 Task: Open Card Card0000000179 in Board Board0000000045 in Workspace WS0000000015 in Trello. Add Member Carxxstreet791@gmail.com to Card Card0000000179 in Board Board0000000045 in Workspace WS0000000015 in Trello. Add Orange Label titled Label0000000179 to Card Card0000000179 in Board Board0000000045 in Workspace WS0000000015 in Trello. Add Checklist CL0000000179 to Card Card0000000179 in Board Board0000000045 in Workspace WS0000000015 in Trello. Add Dates with Start Date as Oct 01 2023 and Due Date as Oct 31 2023 to Card Card0000000179 in Board Board0000000045 in Workspace WS0000000015 in Trello
Action: Mouse moved to (542, 42)
Screenshot: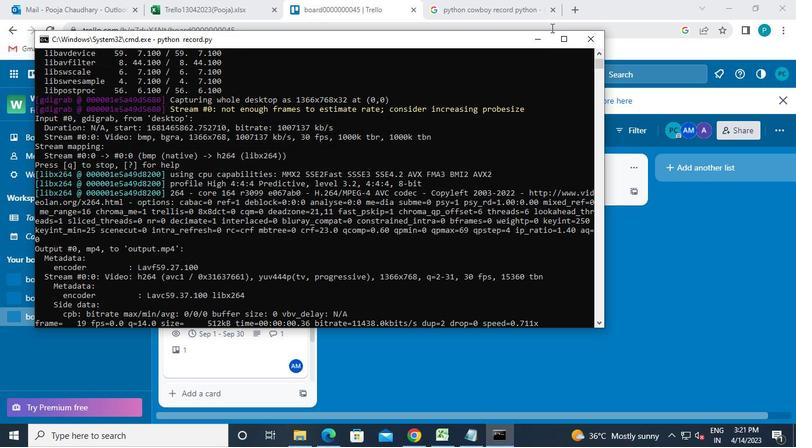 
Action: Mouse pressed left at (542, 42)
Screenshot: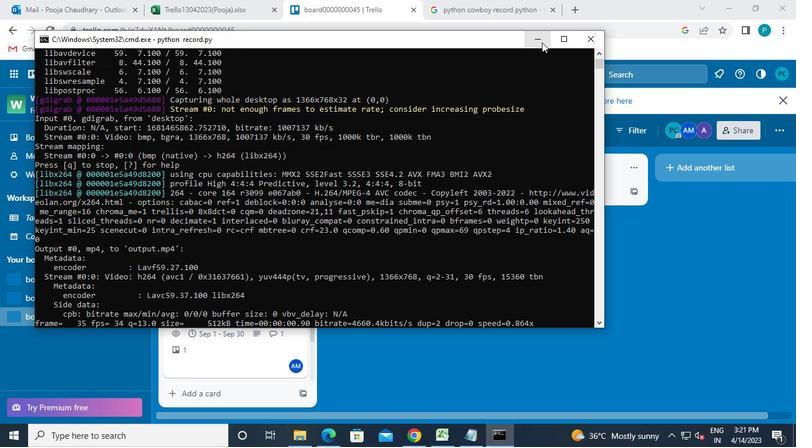 
Action: Mouse moved to (220, 336)
Screenshot: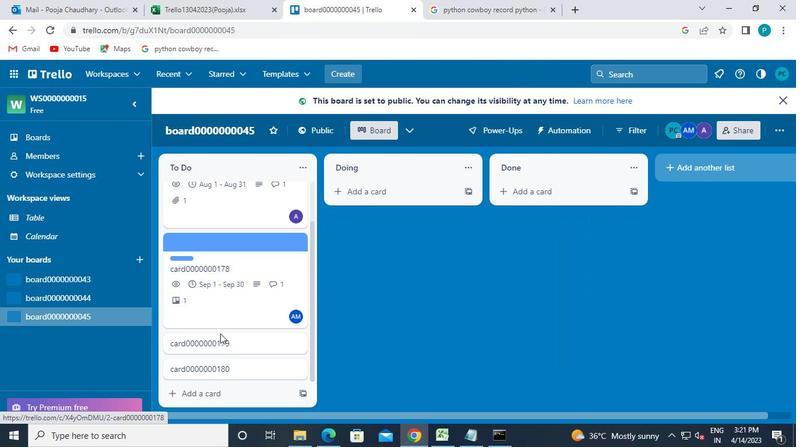 
Action: Mouse pressed left at (220, 336)
Screenshot: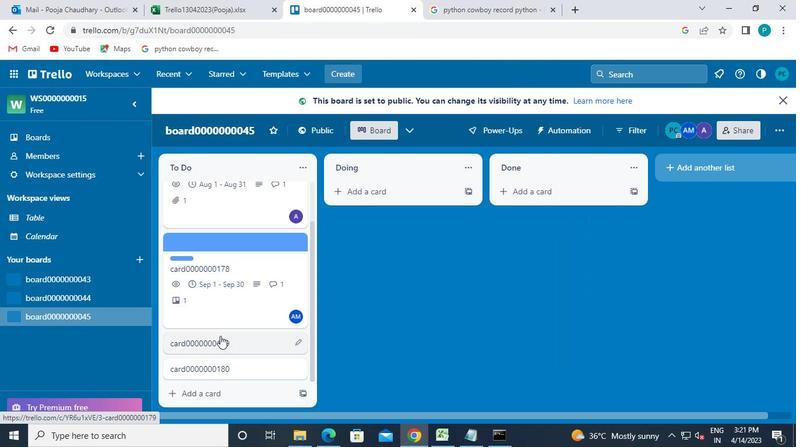 
Action: Mouse moved to (535, 206)
Screenshot: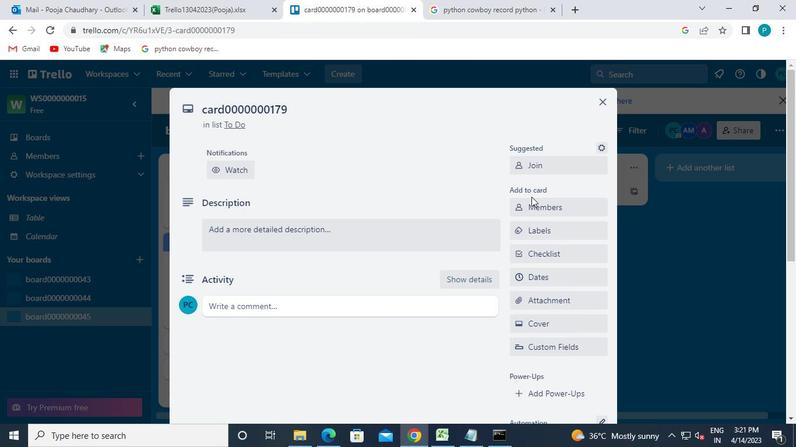 
Action: Mouse pressed left at (535, 206)
Screenshot: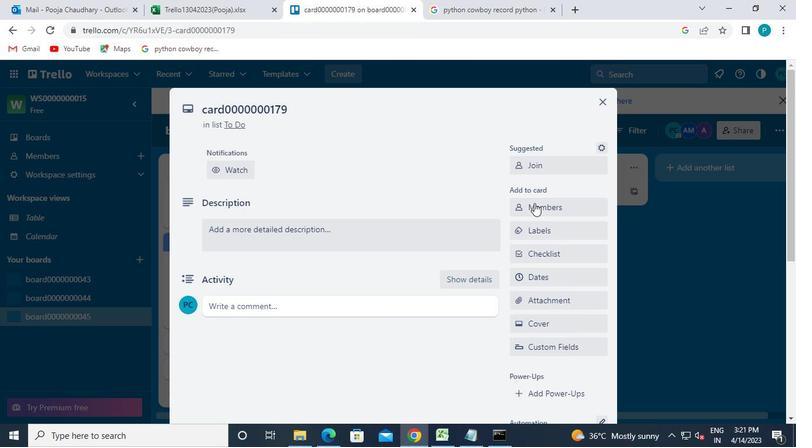 
Action: Mouse moved to (541, 260)
Screenshot: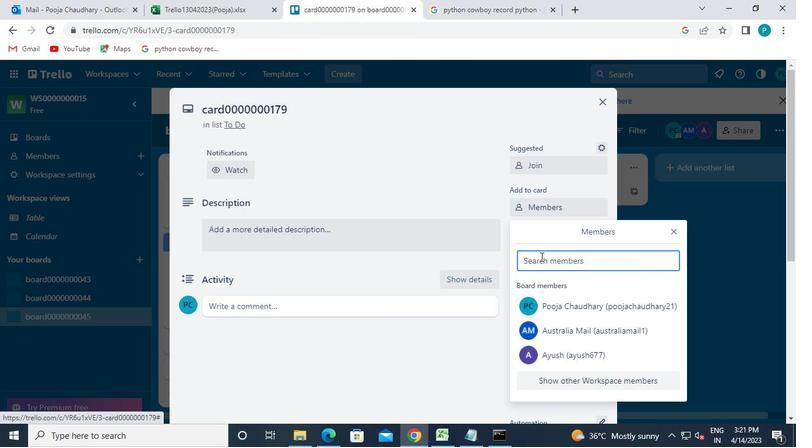 
Action: Mouse pressed left at (541, 260)
Screenshot: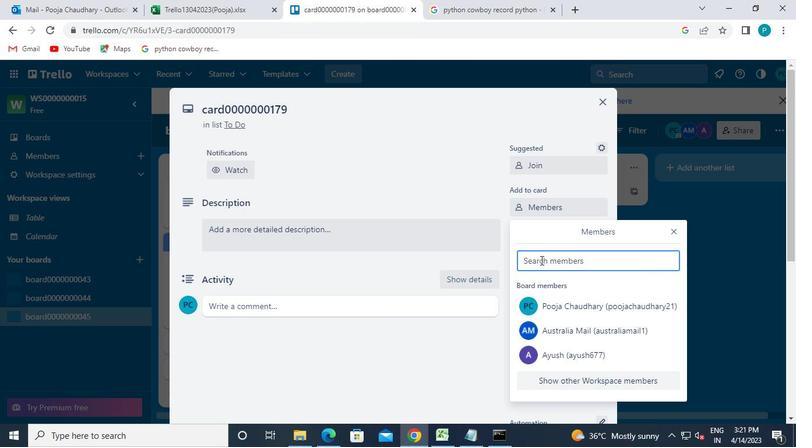 
Action: Keyboard c
Screenshot: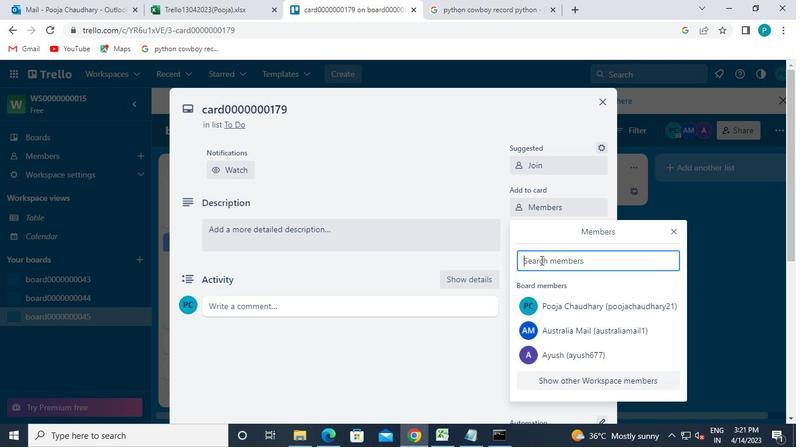 
Action: Keyboard a
Screenshot: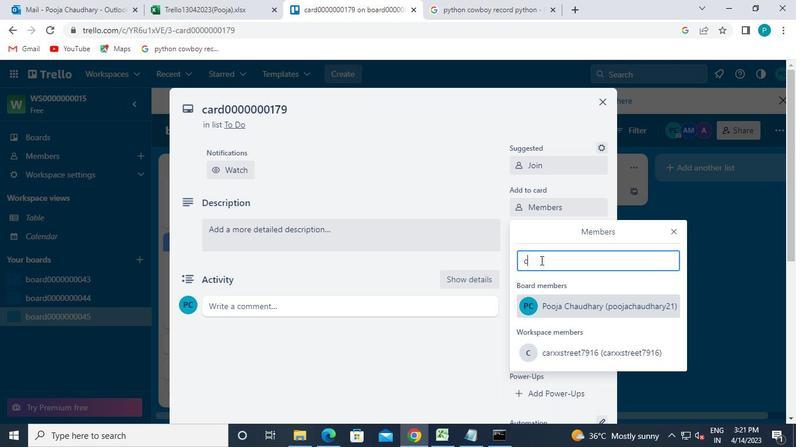 
Action: Keyboard r
Screenshot: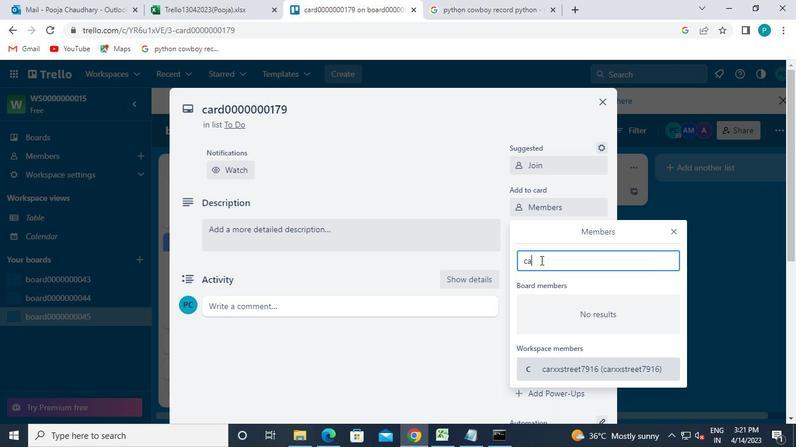 
Action: Keyboard x
Screenshot: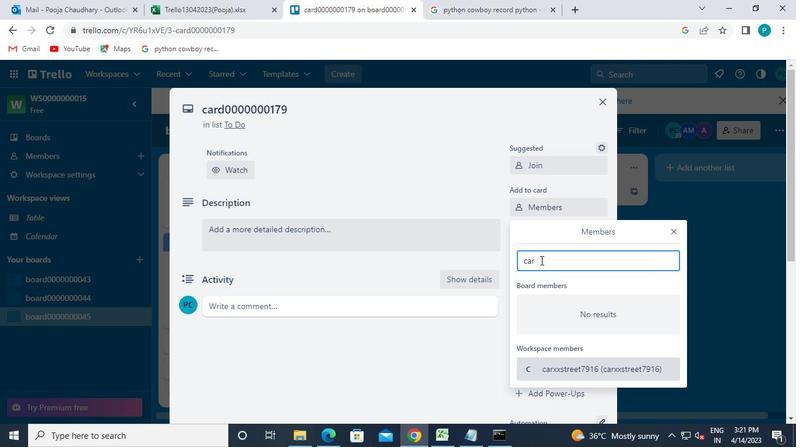 
Action: Keyboard x
Screenshot: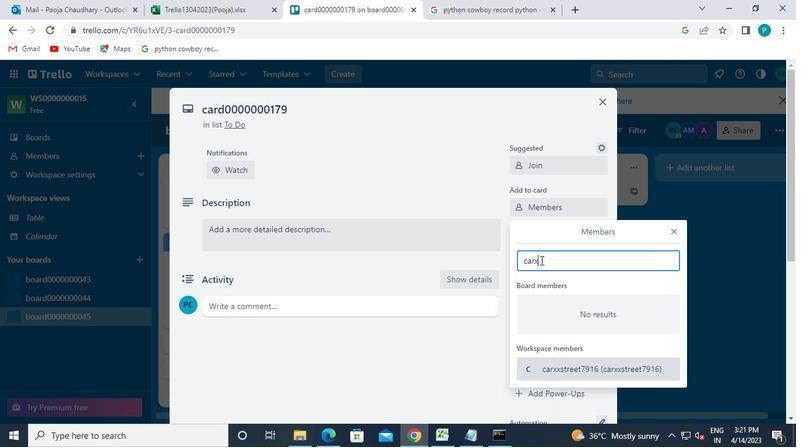 
Action: Keyboard s
Screenshot: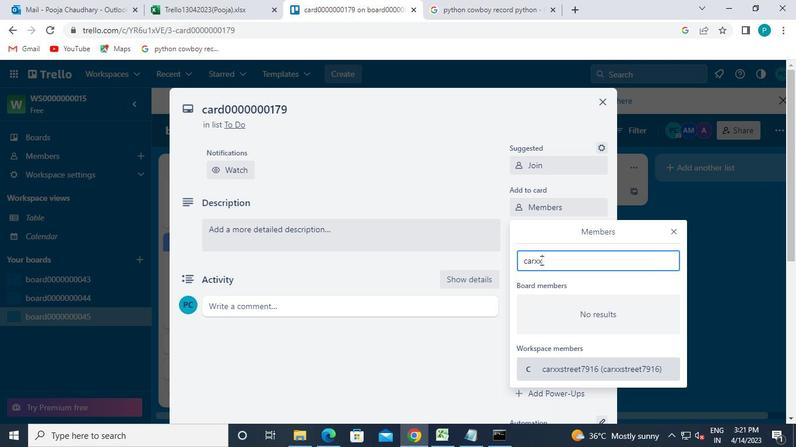 
Action: Mouse moved to (612, 221)
Screenshot: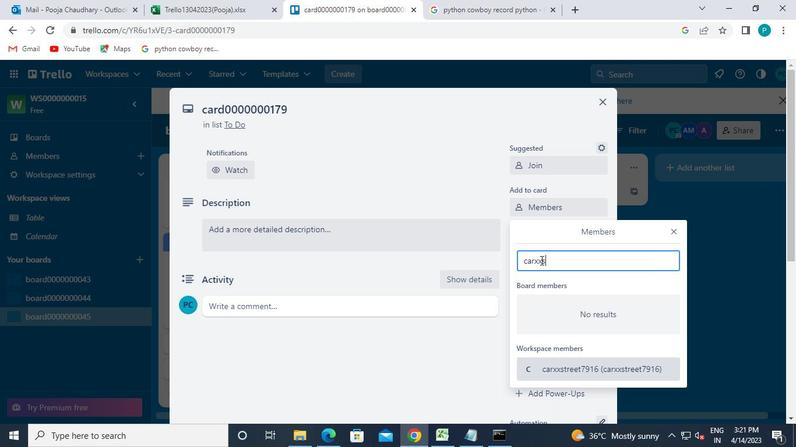 
Action: Keyboard t
Screenshot: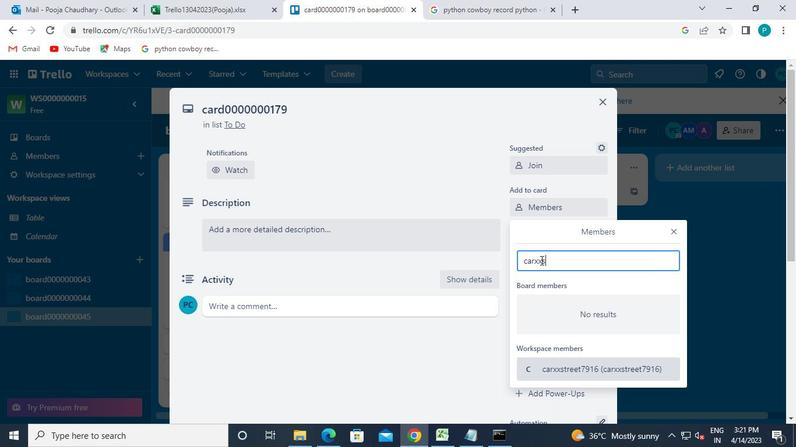 
Action: Mouse moved to (612, 220)
Screenshot: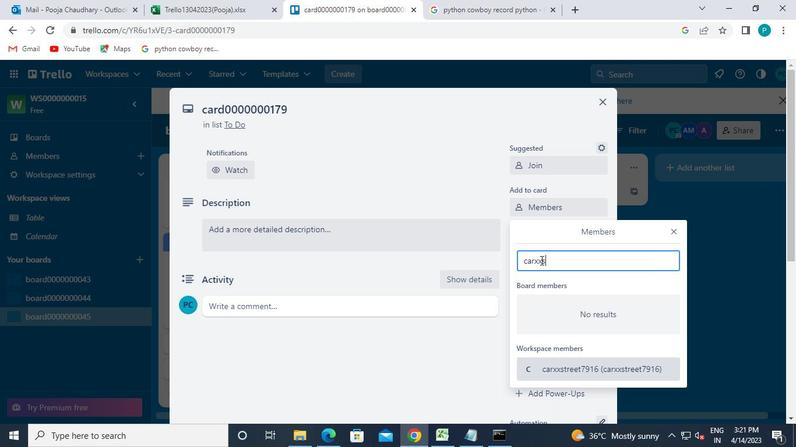 
Action: Keyboard r
Screenshot: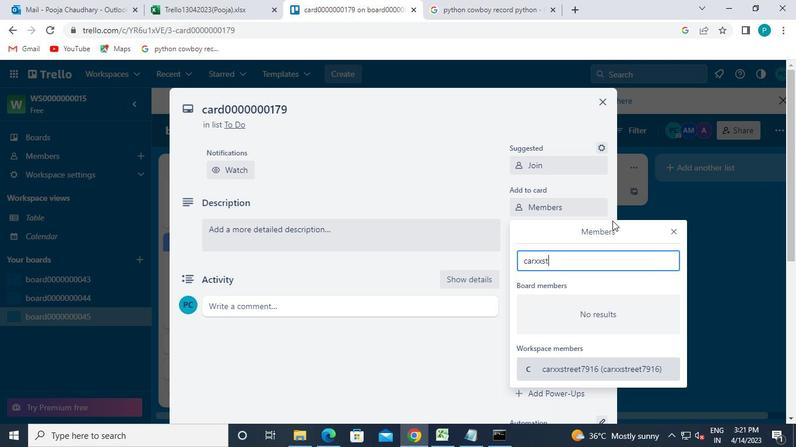 
Action: Keyboard e
Screenshot: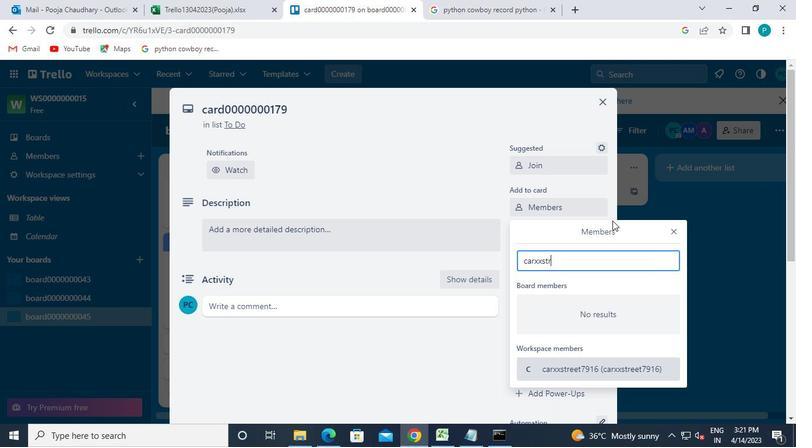 
Action: Keyboard e
Screenshot: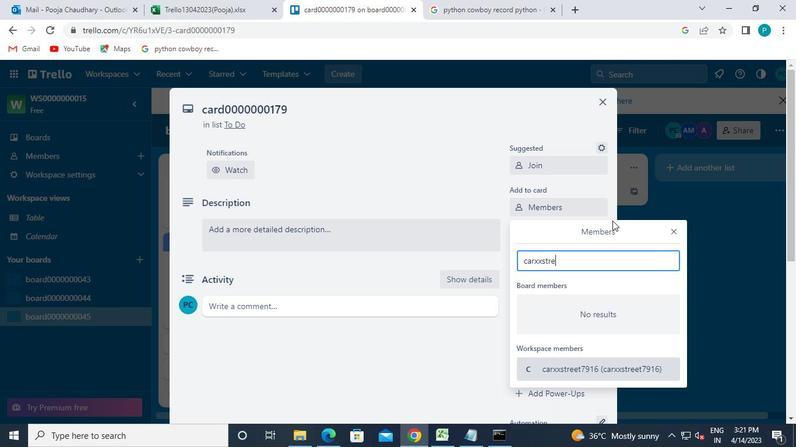 
Action: Keyboard t
Screenshot: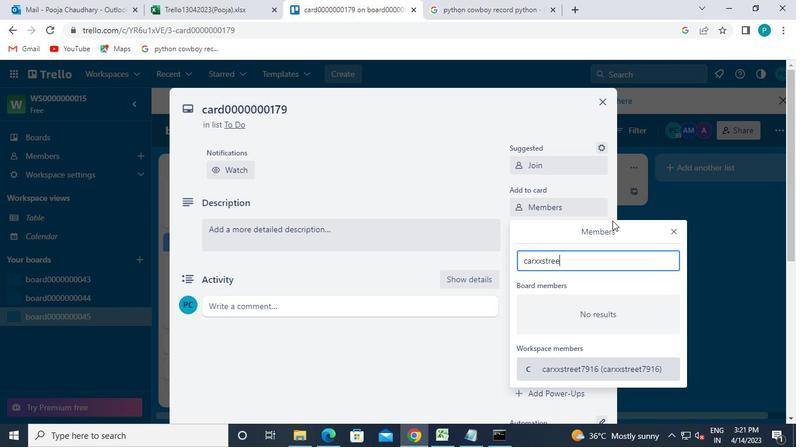 
Action: Mouse moved to (596, 229)
Screenshot: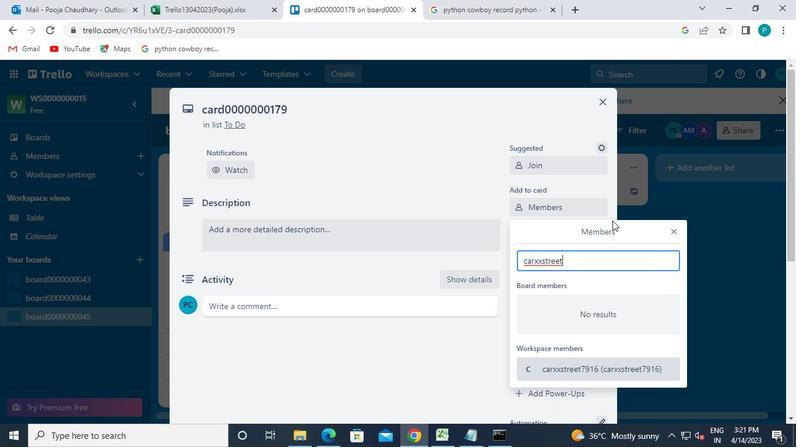 
Action: Keyboard 7
Screenshot: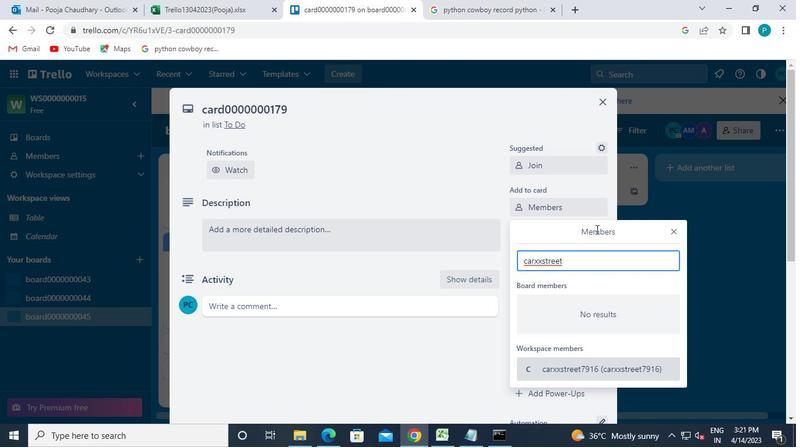 
Action: Keyboard 9
Screenshot: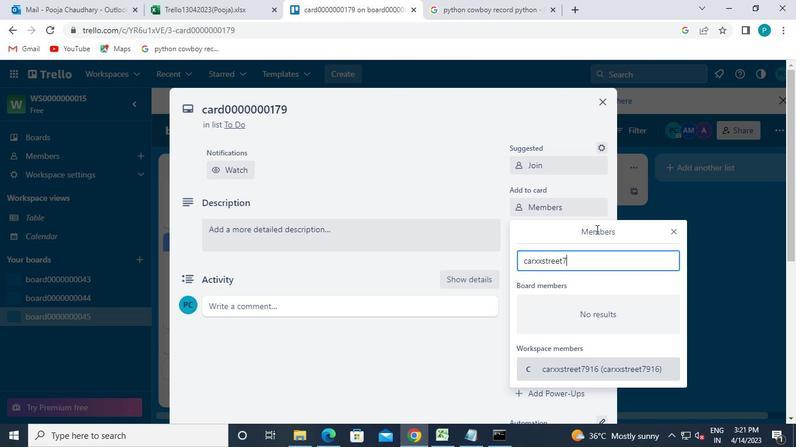 
Action: Keyboard 1
Screenshot: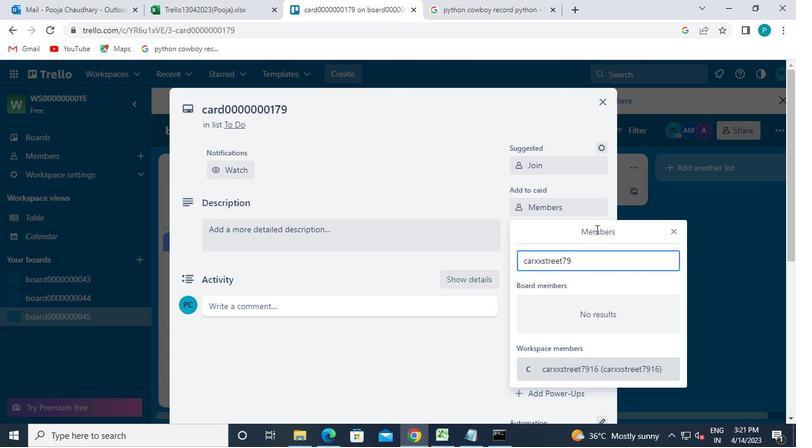 
Action: Keyboard 6
Screenshot: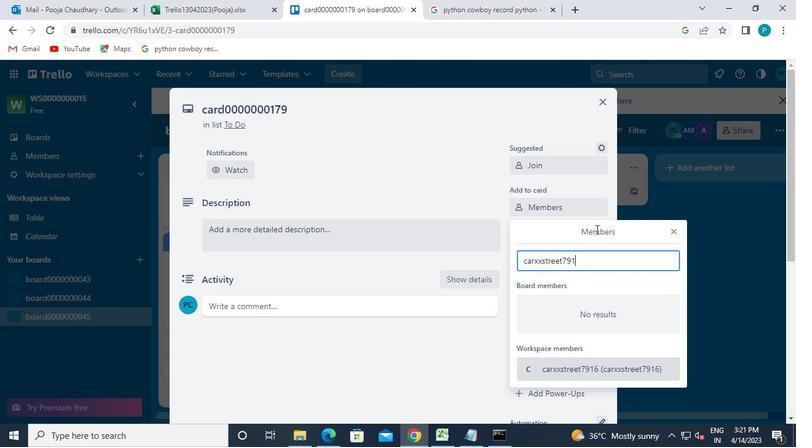 
Action: Mouse moved to (596, 233)
Screenshot: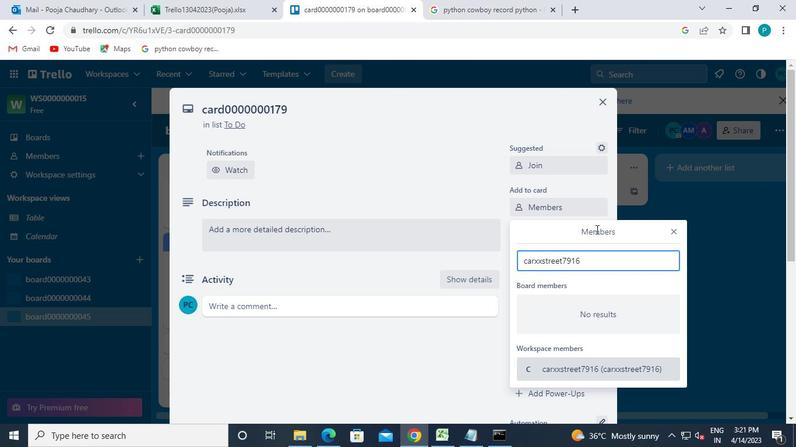 
Action: Keyboard Key.shift
Screenshot: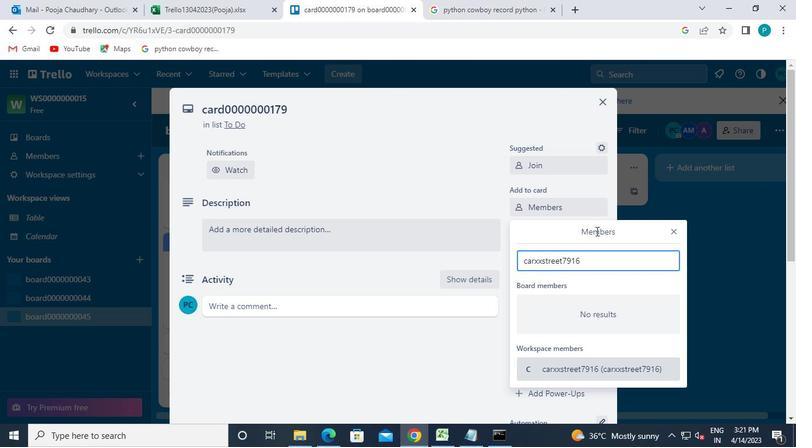 
Action: Keyboard @
Screenshot: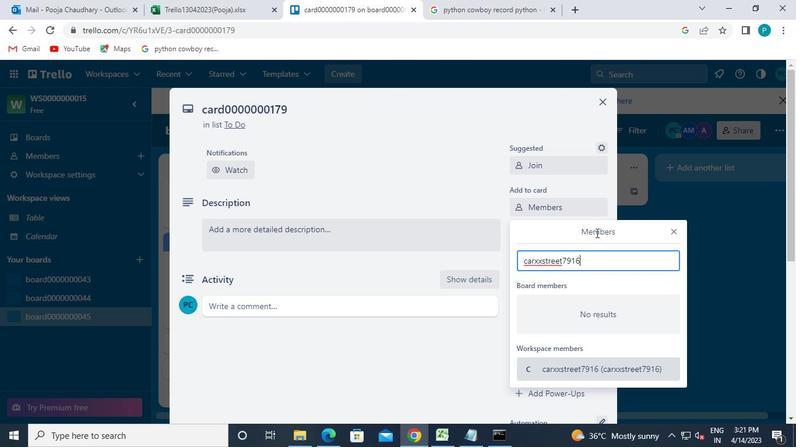 
Action: Keyboard g
Screenshot: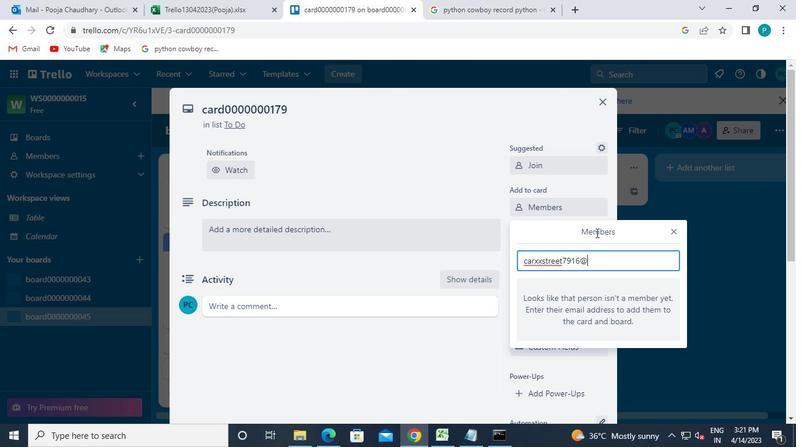 
Action: Keyboard m
Screenshot: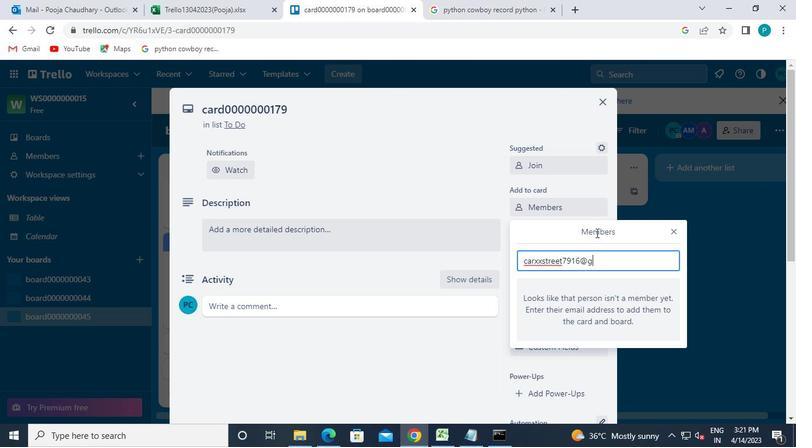 
Action: Keyboard a
Screenshot: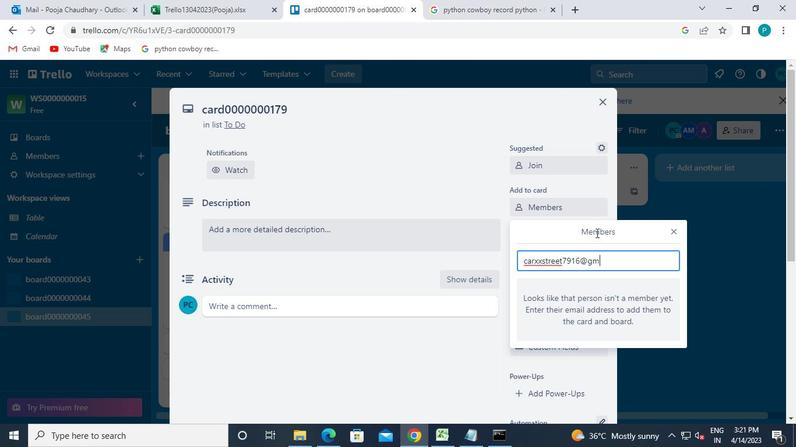 
Action: Keyboard i
Screenshot: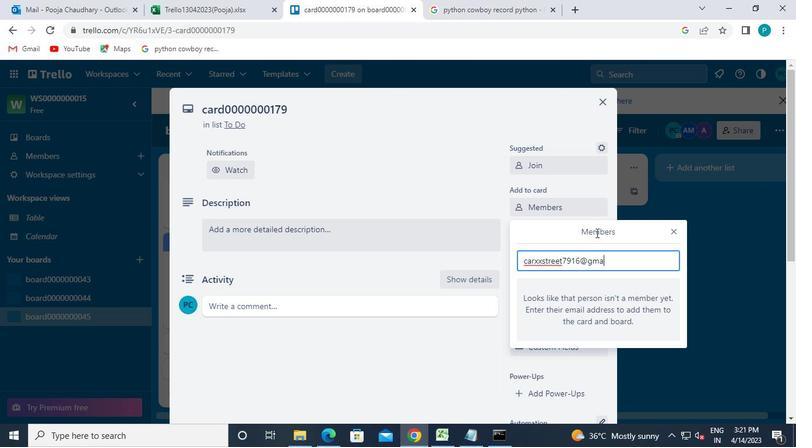 
Action: Keyboard l
Screenshot: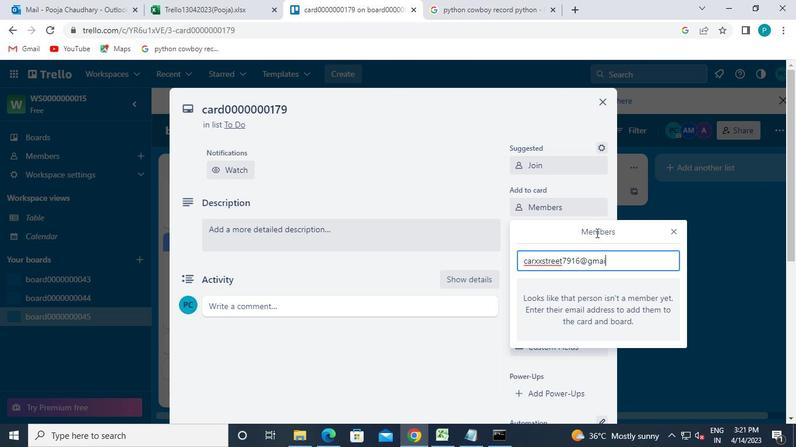 
Action: Keyboard .
Screenshot: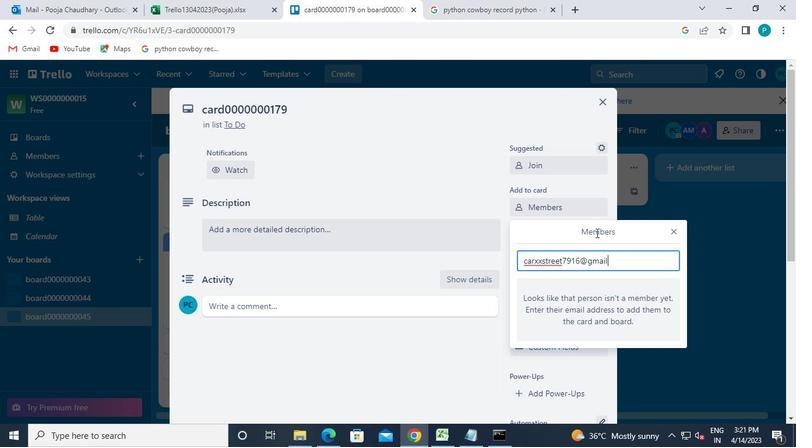 
Action: Keyboard c
Screenshot: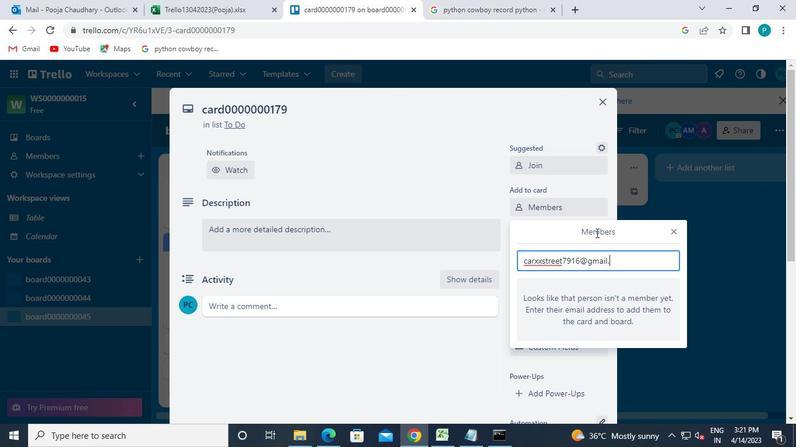
Action: Keyboard o
Screenshot: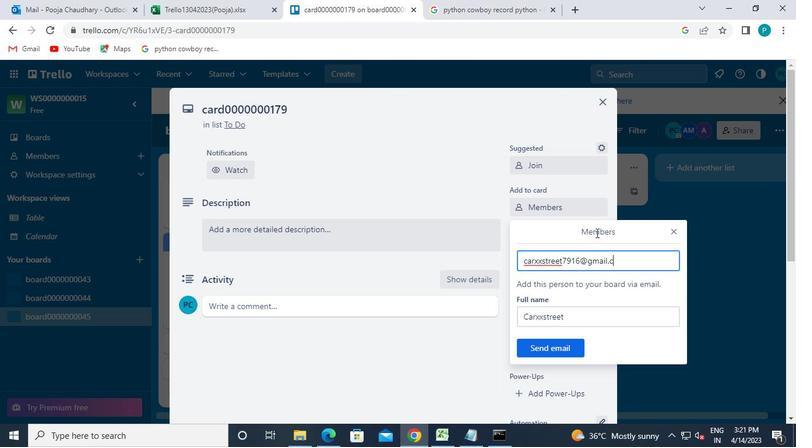 
Action: Keyboard m
Screenshot: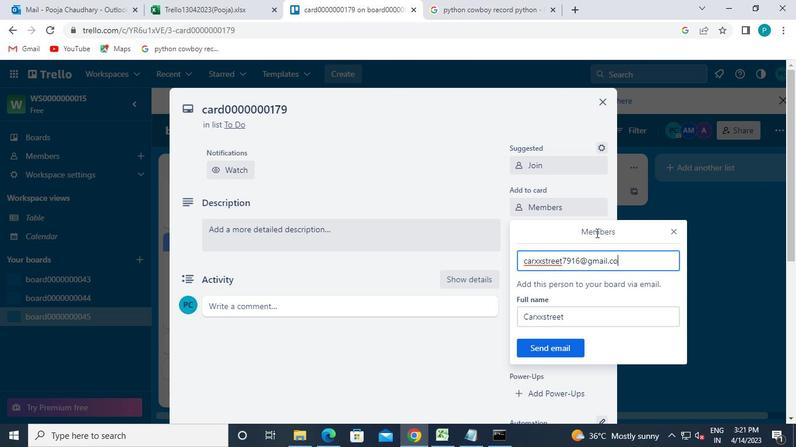 
Action: Mouse moved to (559, 322)
Screenshot: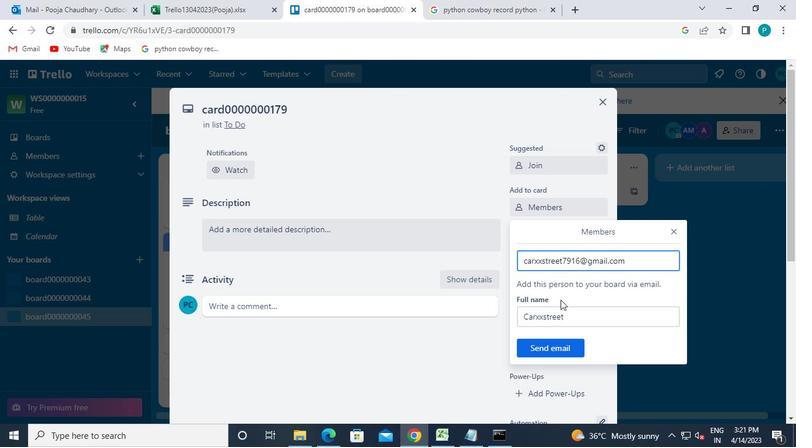
Action: Mouse pressed left at (559, 322)
Screenshot: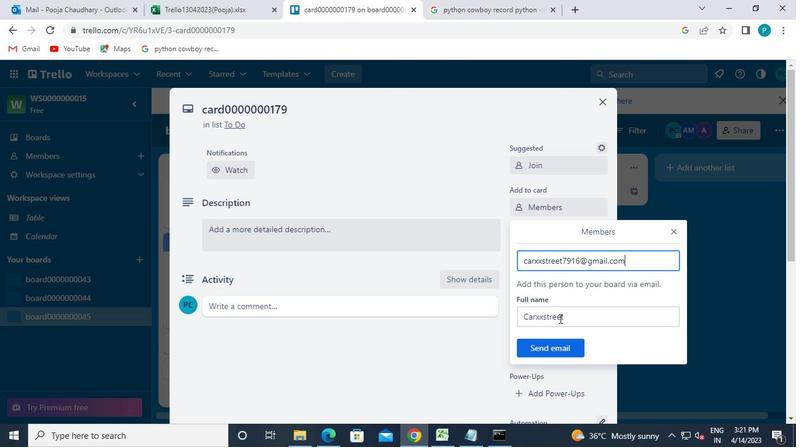 
Action: Mouse moved to (564, 346)
Screenshot: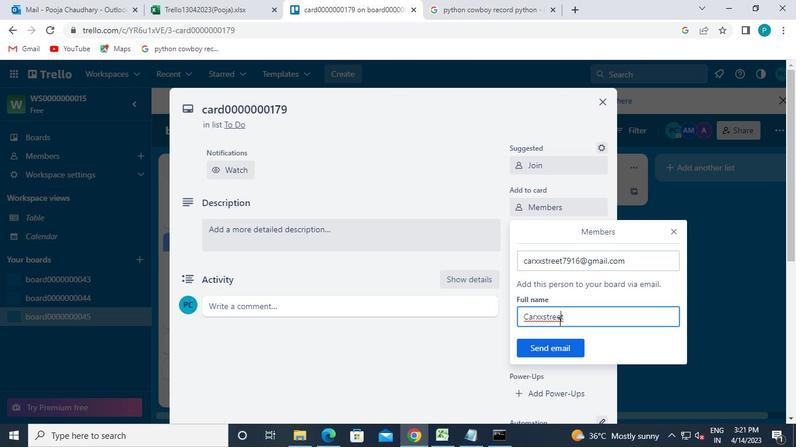 
Action: Mouse pressed left at (564, 346)
Screenshot: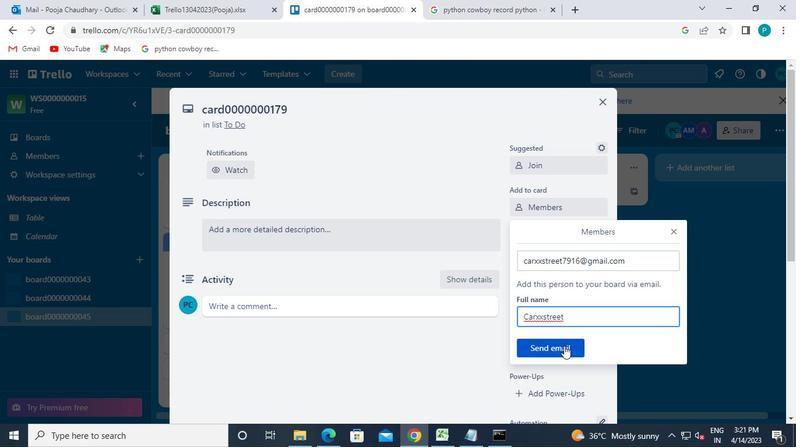 
Action: Mouse moved to (542, 232)
Screenshot: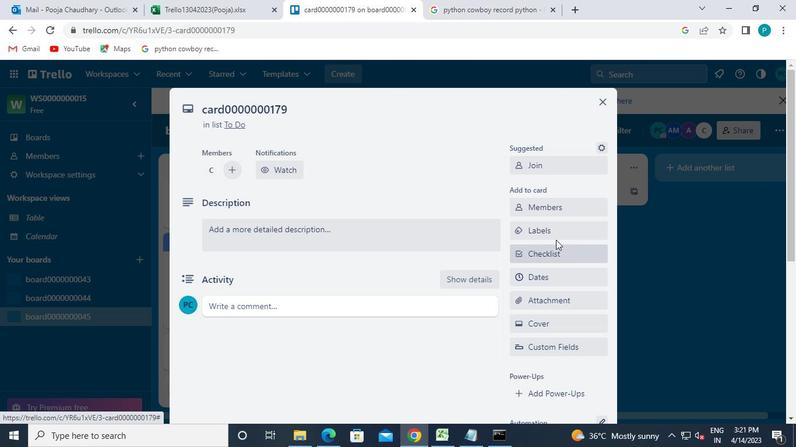 
Action: Mouse pressed left at (542, 232)
Screenshot: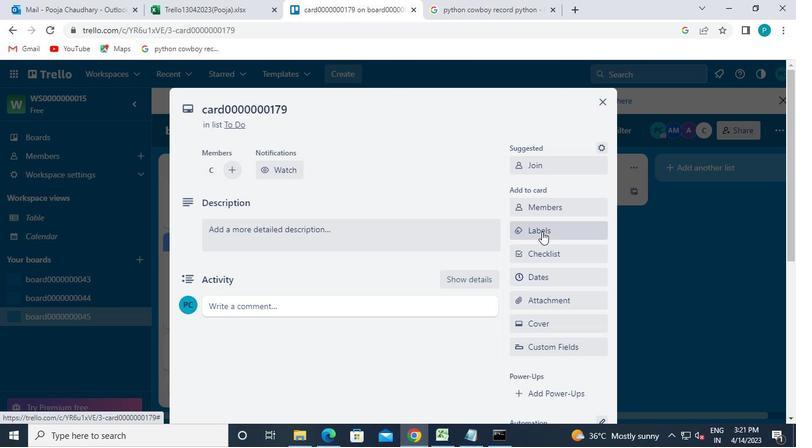 
Action: Mouse moved to (576, 349)
Screenshot: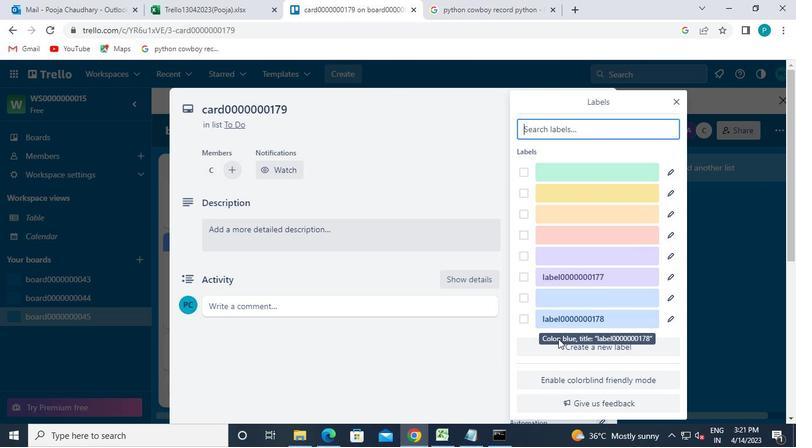 
Action: Mouse pressed left at (576, 349)
Screenshot: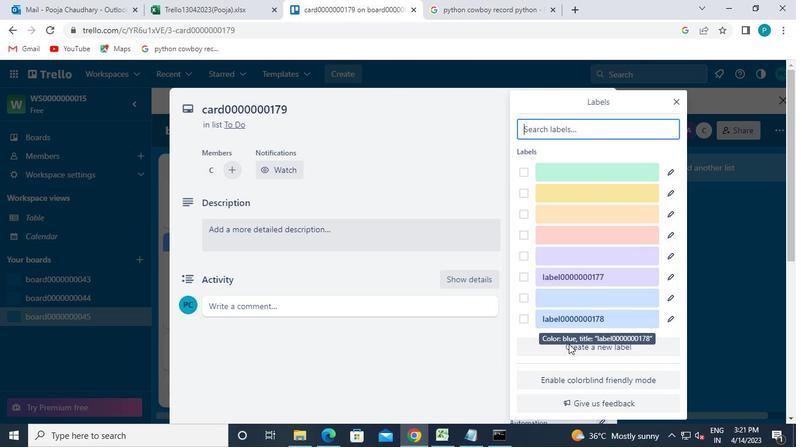 
Action: Mouse moved to (589, 267)
Screenshot: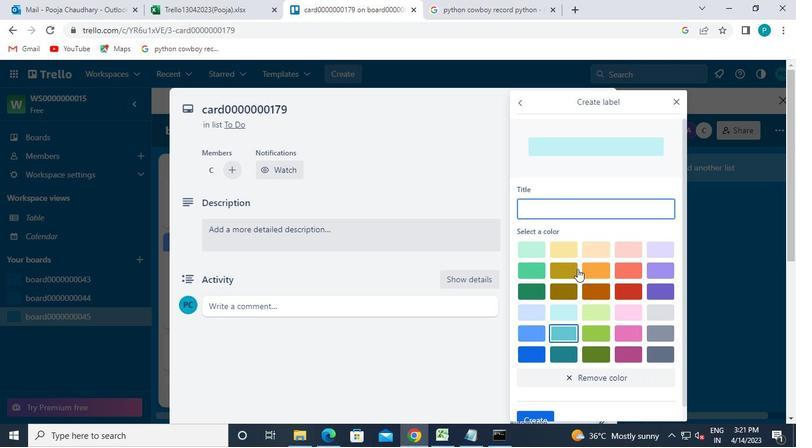 
Action: Mouse pressed left at (589, 267)
Screenshot: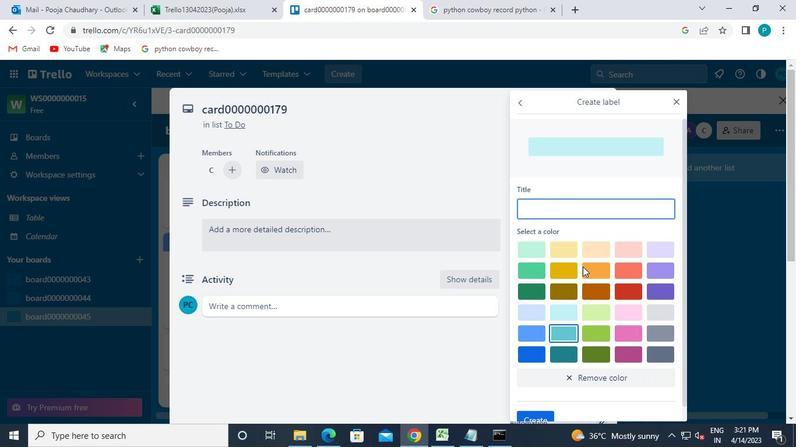 
Action: Mouse moved to (539, 215)
Screenshot: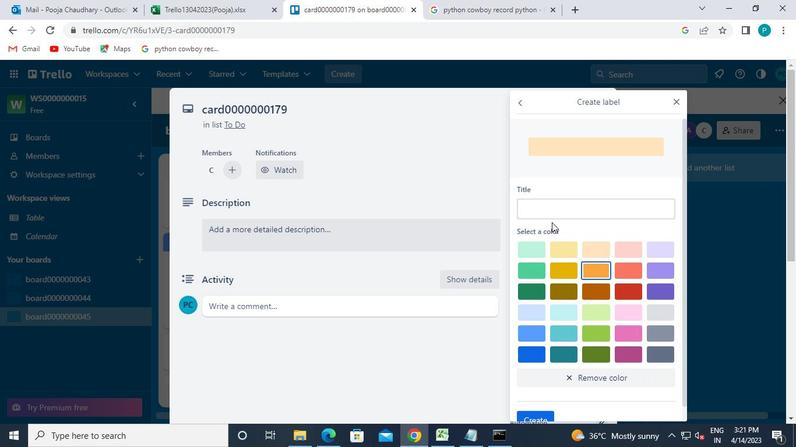 
Action: Mouse pressed left at (539, 215)
Screenshot: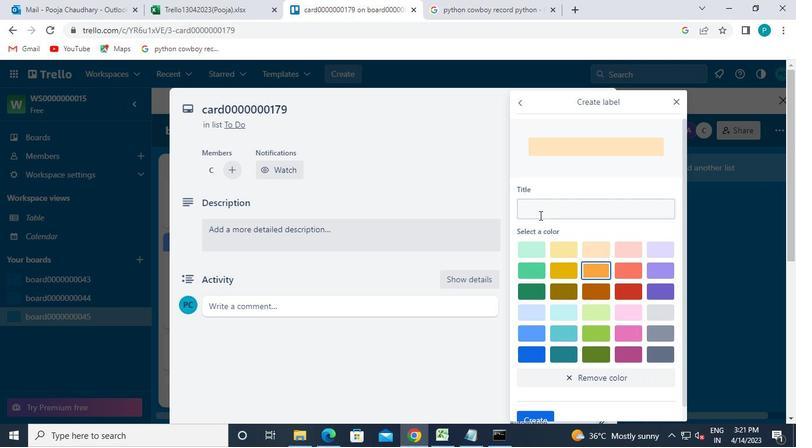 
Action: Mouse moved to (540, 215)
Screenshot: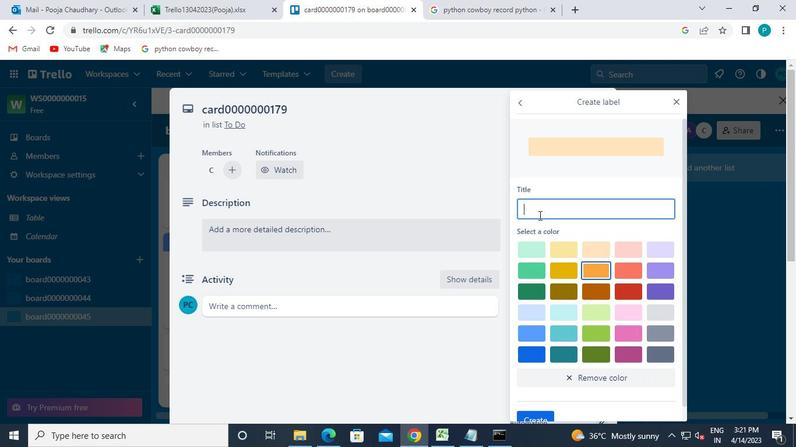 
Action: Keyboard l
Screenshot: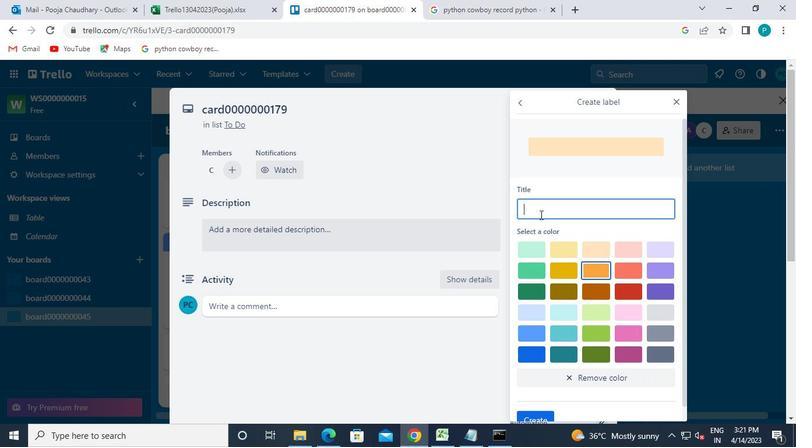 
Action: Keyboard a
Screenshot: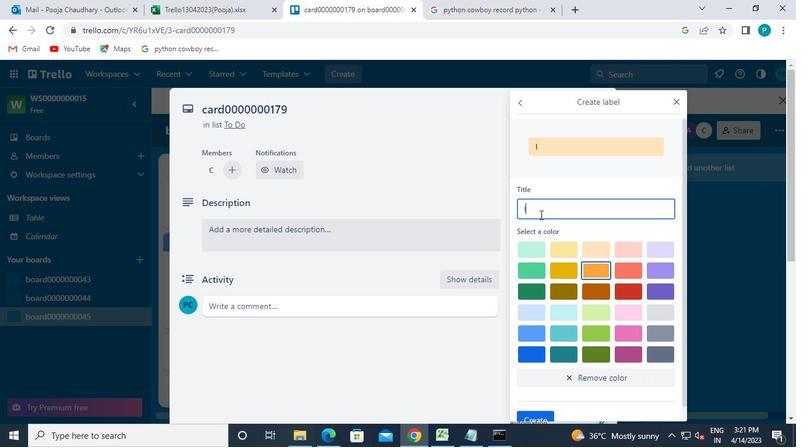 
Action: Keyboard b
Screenshot: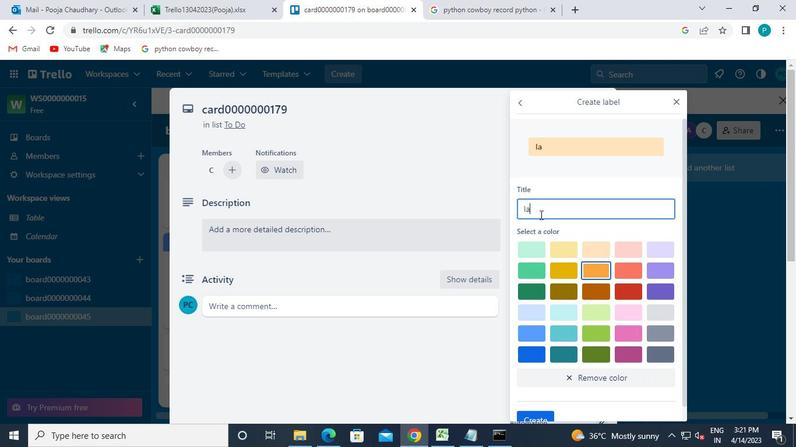 
Action: Keyboard e
Screenshot: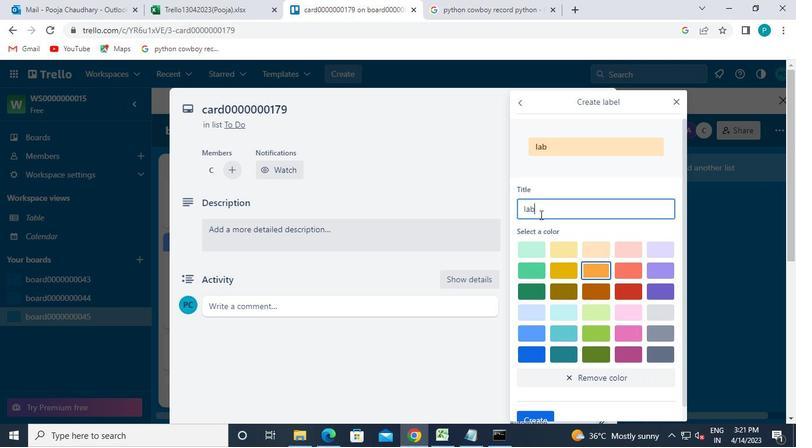 
Action: Keyboard l
Screenshot: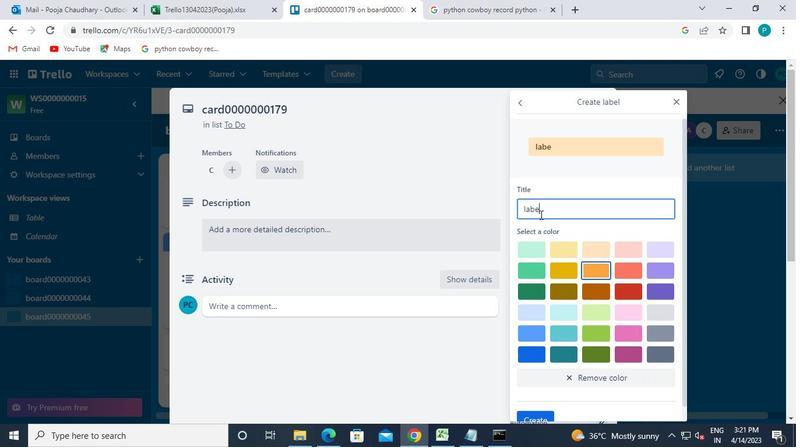 
Action: Keyboard 0
Screenshot: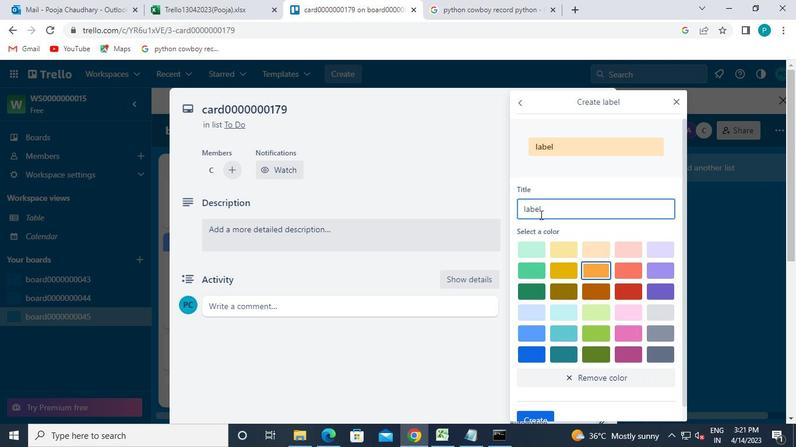 
Action: Keyboard 0
Screenshot: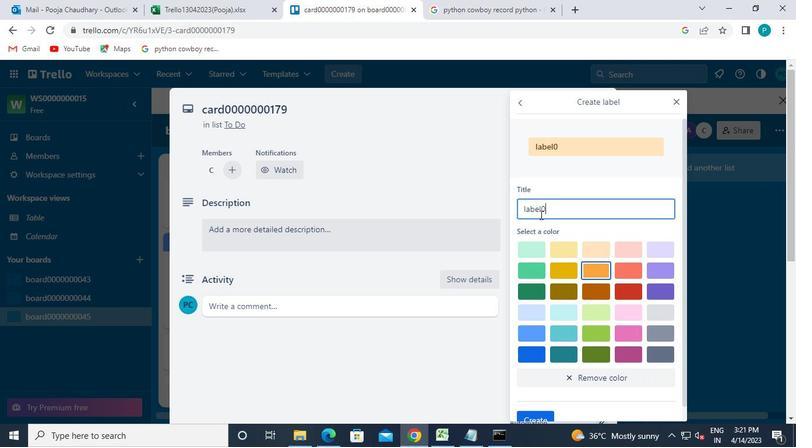 
Action: Keyboard 0
Screenshot: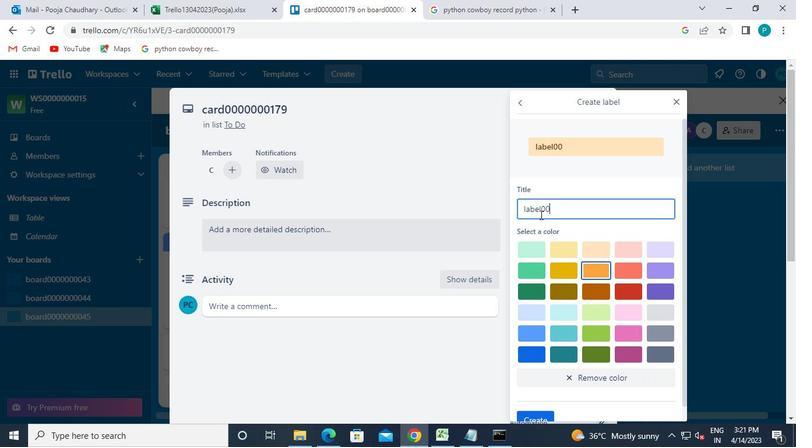 
Action: Keyboard 0
Screenshot: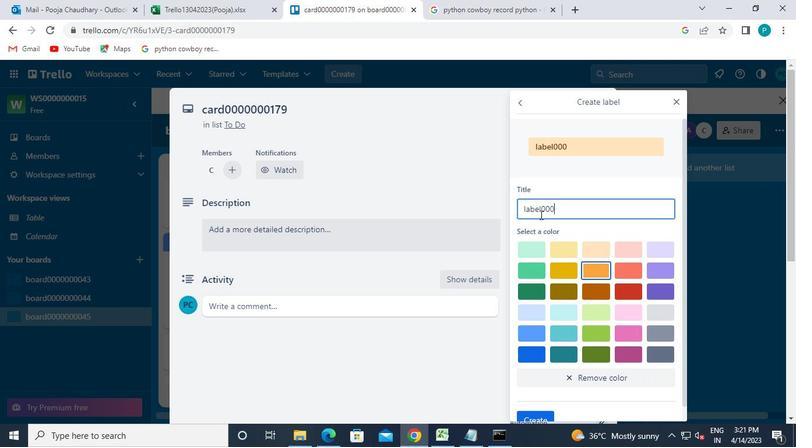 
Action: Keyboard 0
Screenshot: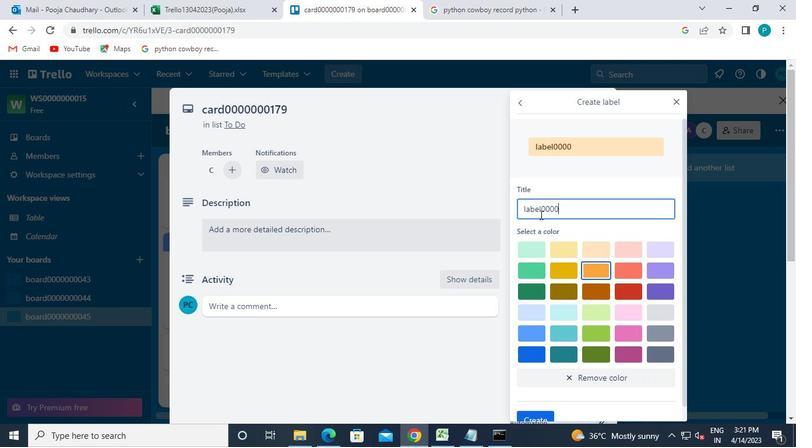 
Action: Keyboard 0
Screenshot: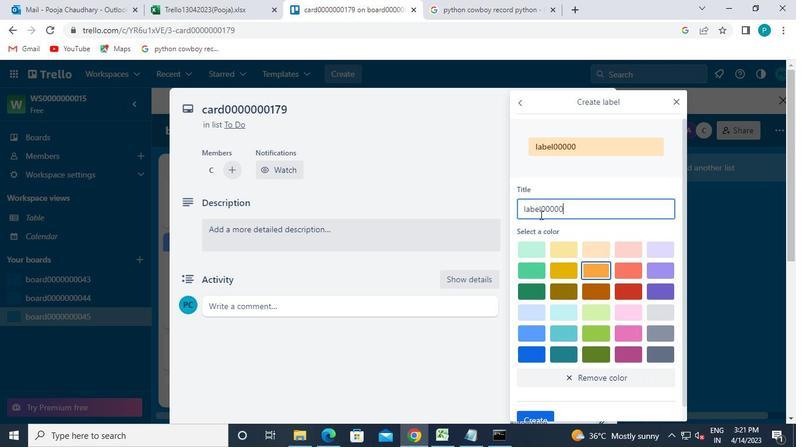 
Action: Keyboard 0
Screenshot: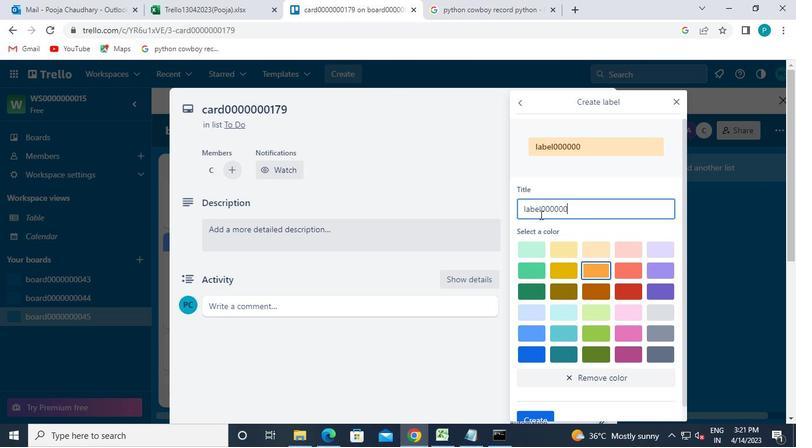 
Action: Keyboard 1
Screenshot: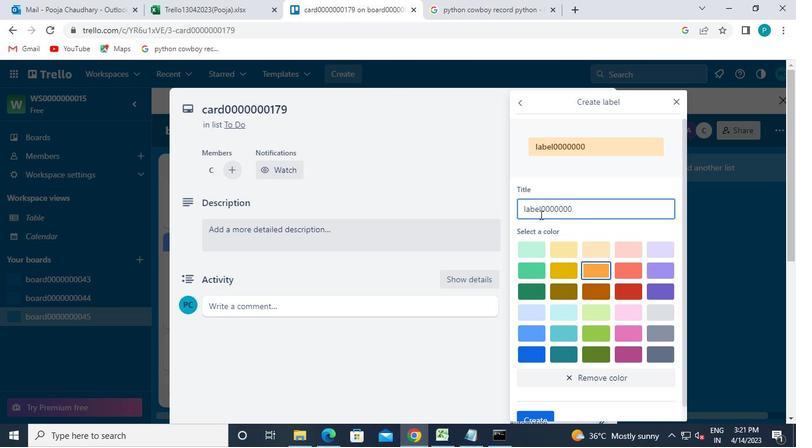 
Action: Keyboard 7
Screenshot: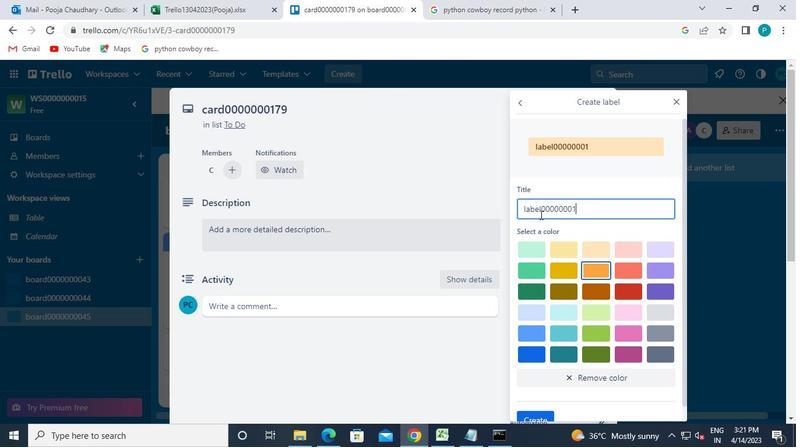 
Action: Keyboard 9
Screenshot: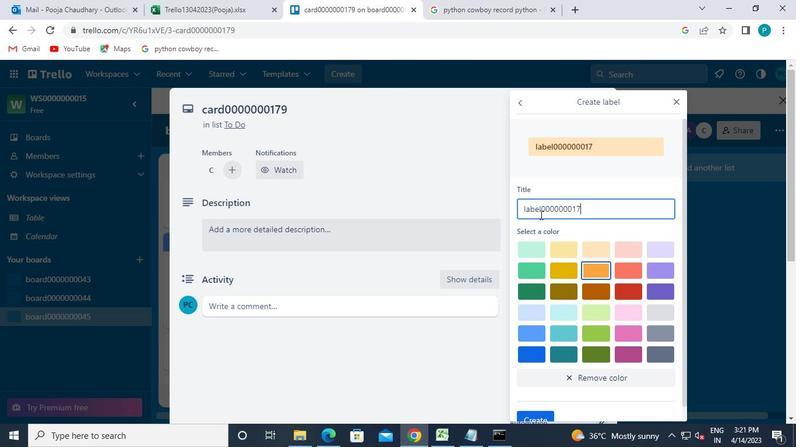 
Action: Mouse moved to (549, 402)
Screenshot: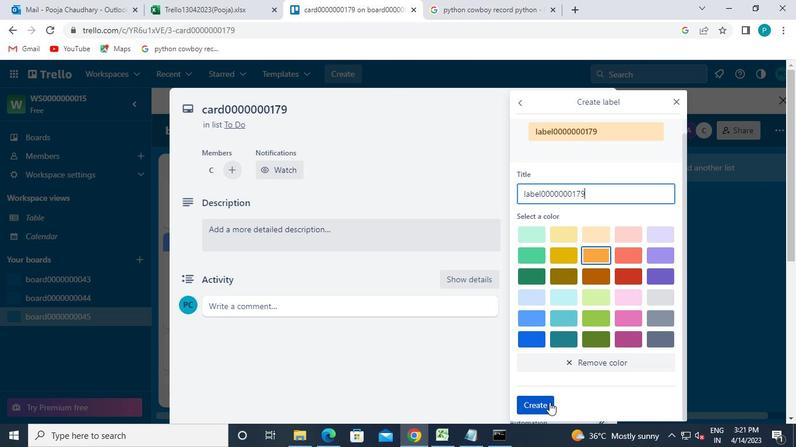 
Action: Mouse pressed left at (549, 402)
Screenshot: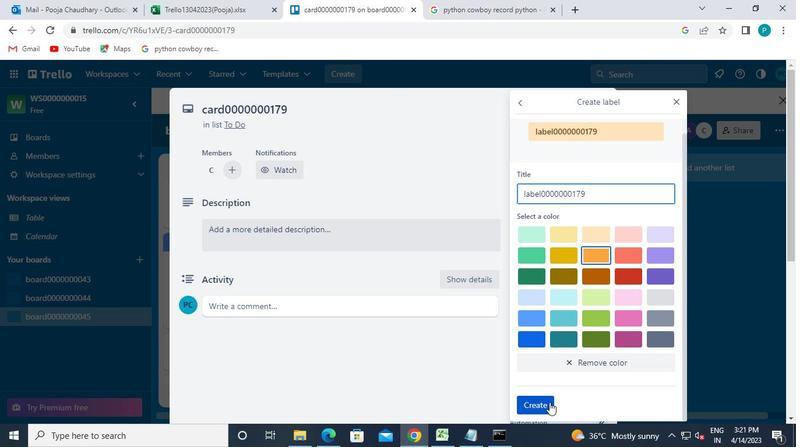 
Action: Mouse moved to (678, 100)
Screenshot: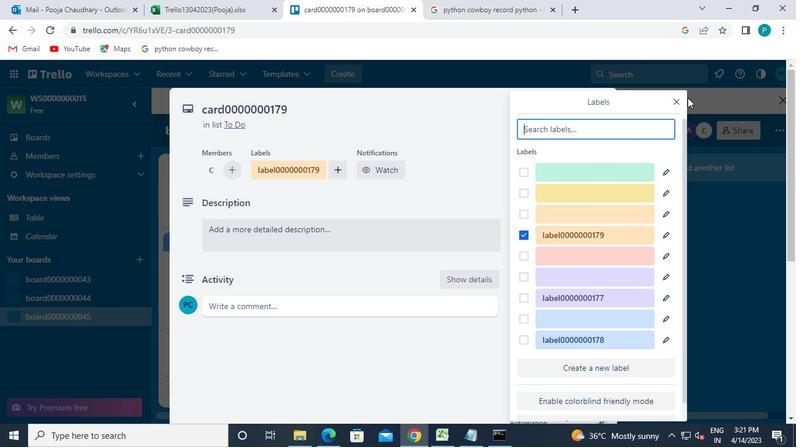 
Action: Mouse pressed left at (678, 100)
Screenshot: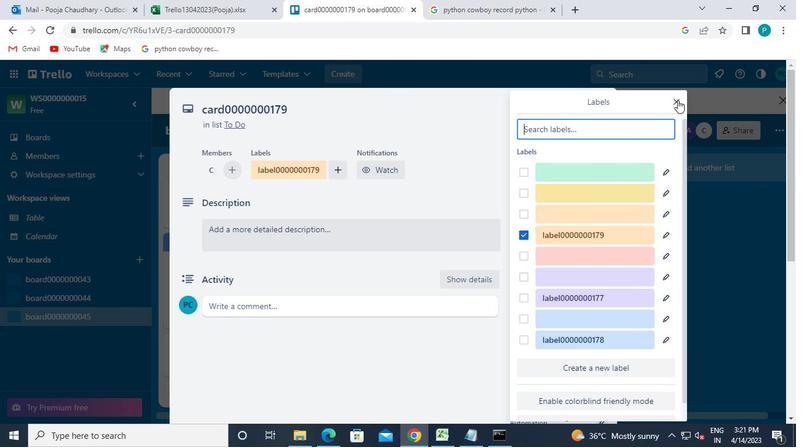 
Action: Mouse moved to (576, 257)
Screenshot: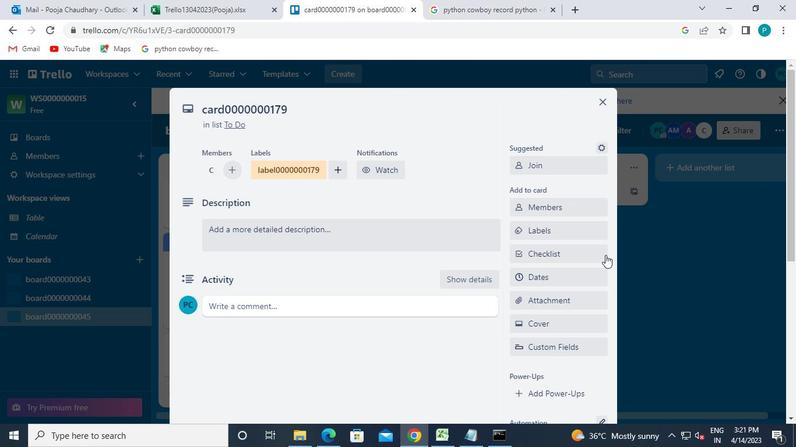 
Action: Mouse pressed left at (576, 257)
Screenshot: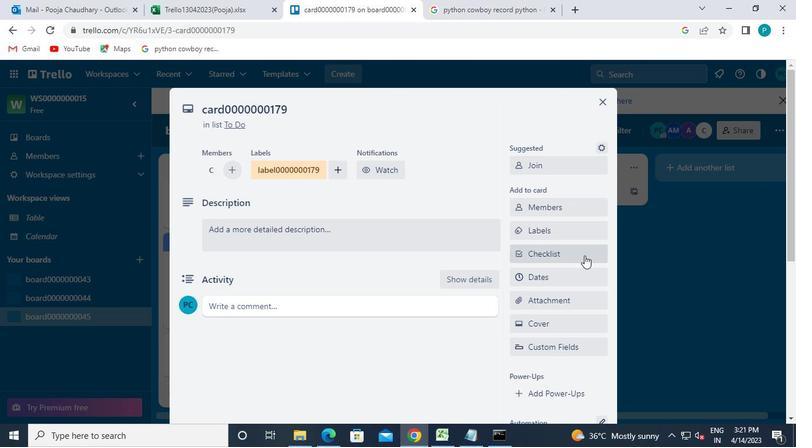 
Action: Keyboard Key.caps_lock
Screenshot: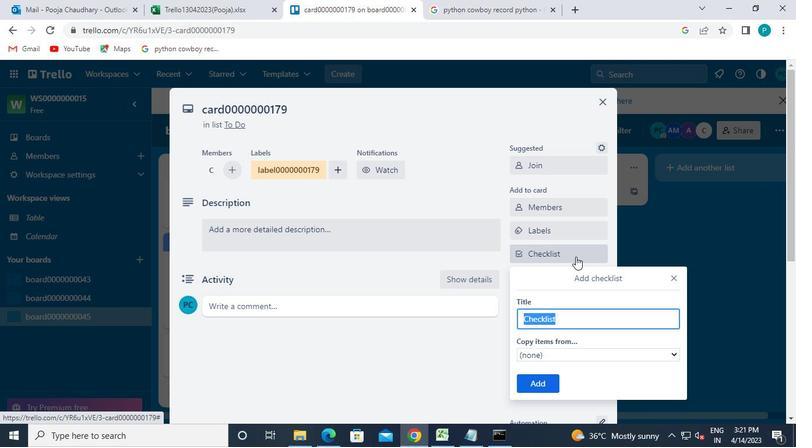 
Action: Keyboard c
Screenshot: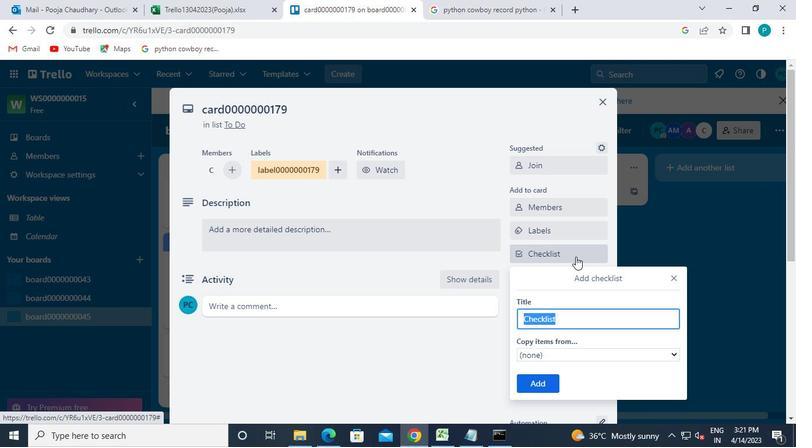 
Action: Keyboard l
Screenshot: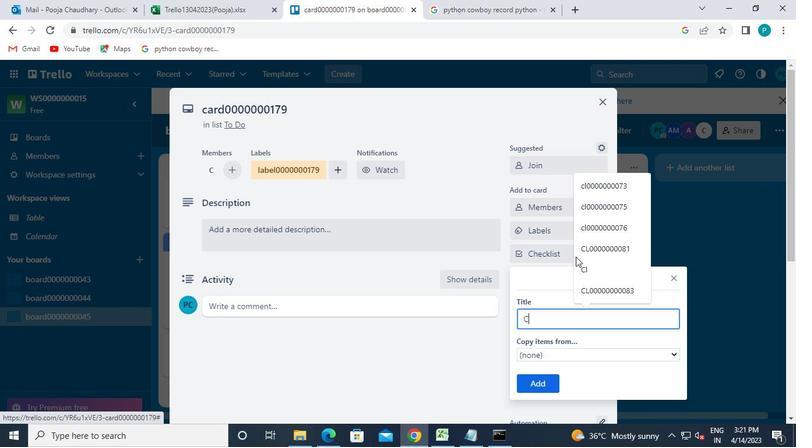 
Action: Keyboard 0
Screenshot: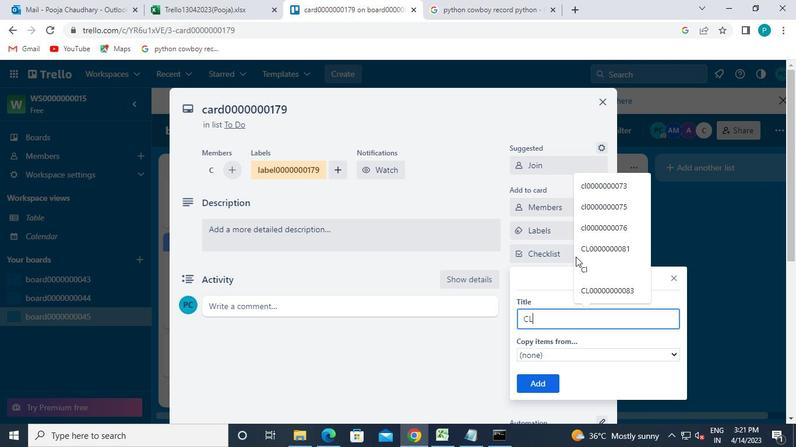 
Action: Keyboard 0
Screenshot: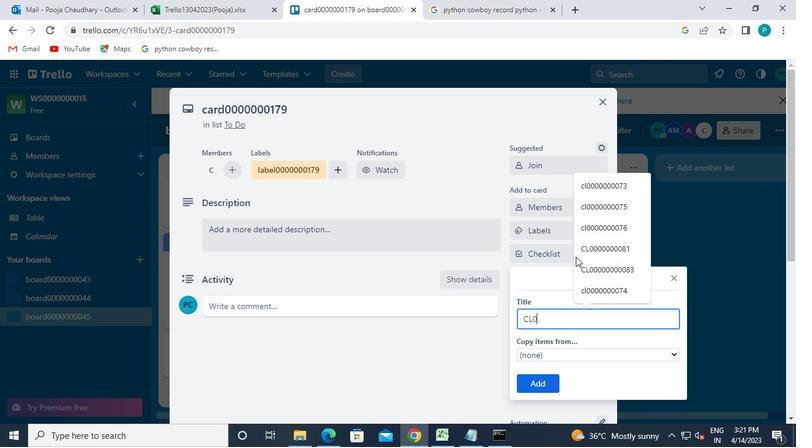 
Action: Keyboard 0
Screenshot: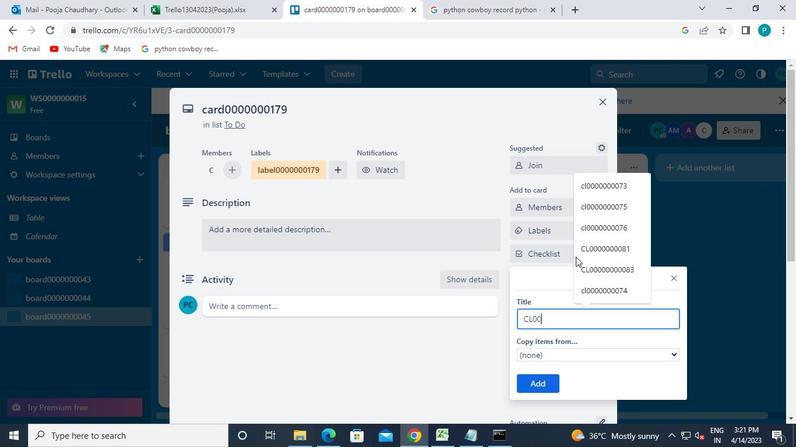 
Action: Keyboard 0
Screenshot: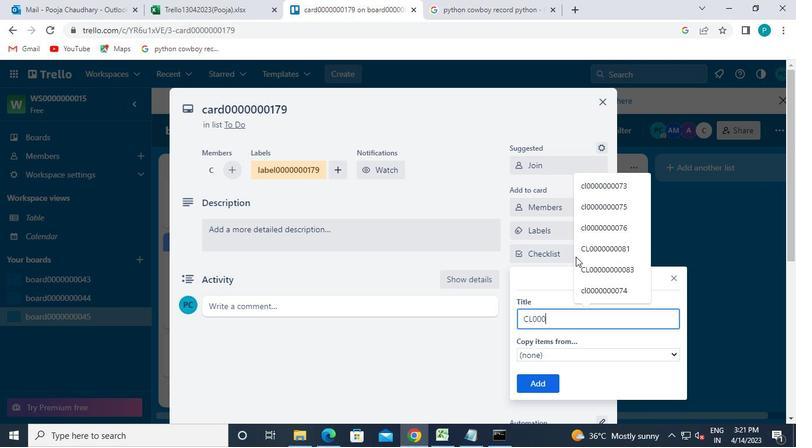 
Action: Keyboard 0
Screenshot: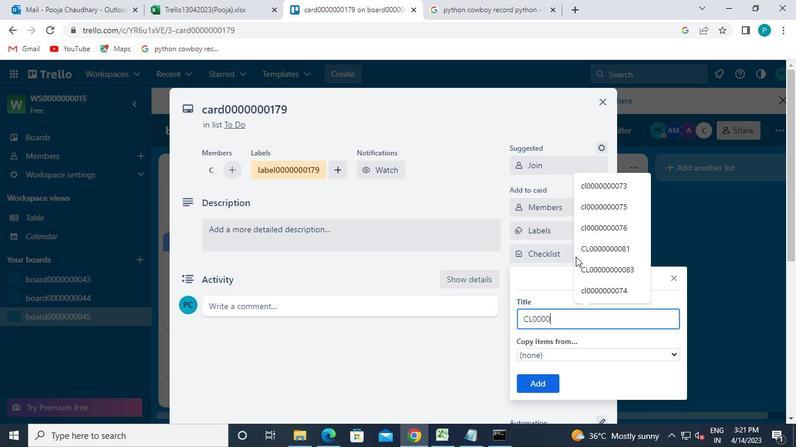 
Action: Keyboard 0
Screenshot: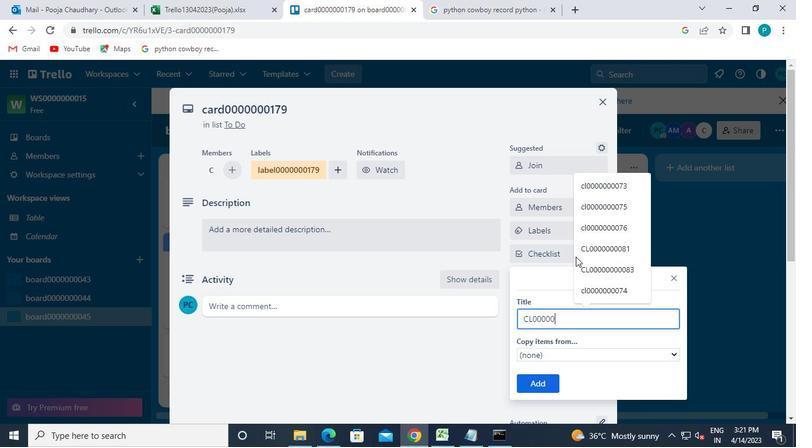
Action: Keyboard 0
Screenshot: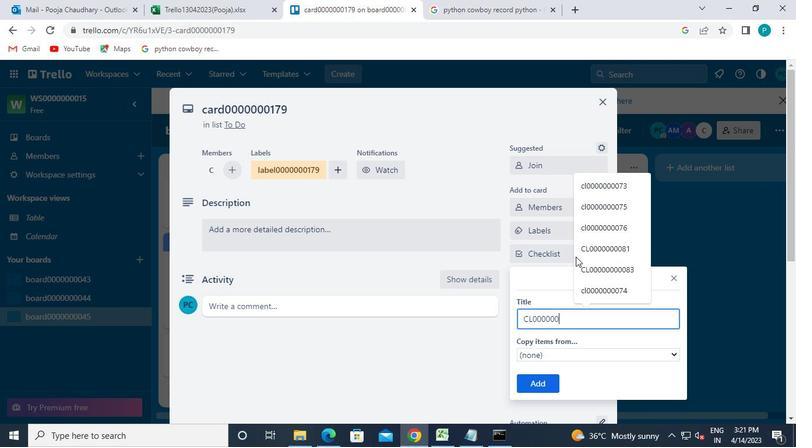 
Action: Keyboard 1
Screenshot: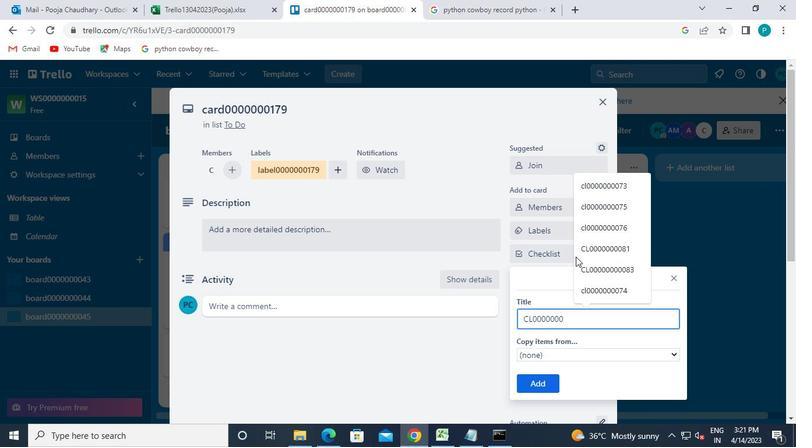 
Action: Keyboard 7
Screenshot: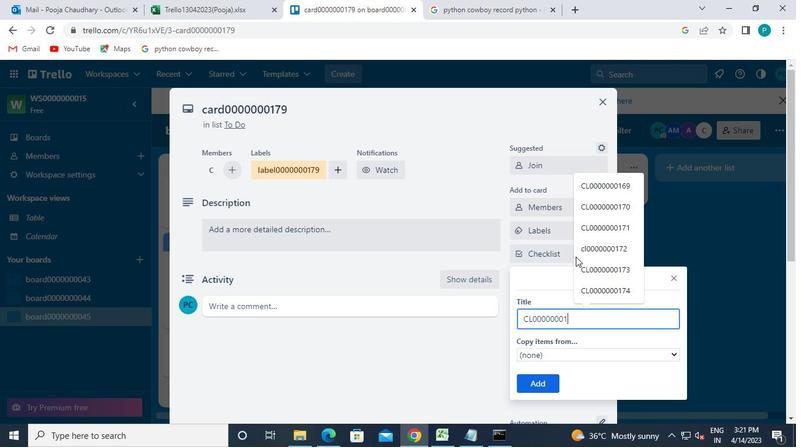 
Action: Keyboard 9
Screenshot: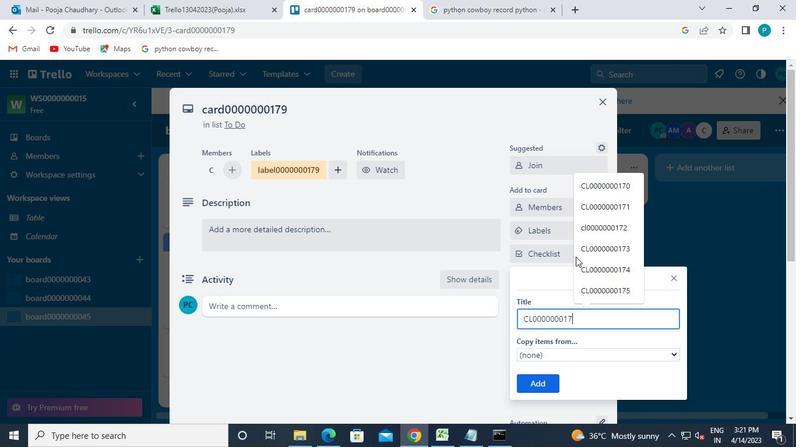 
Action: Mouse moved to (548, 374)
Screenshot: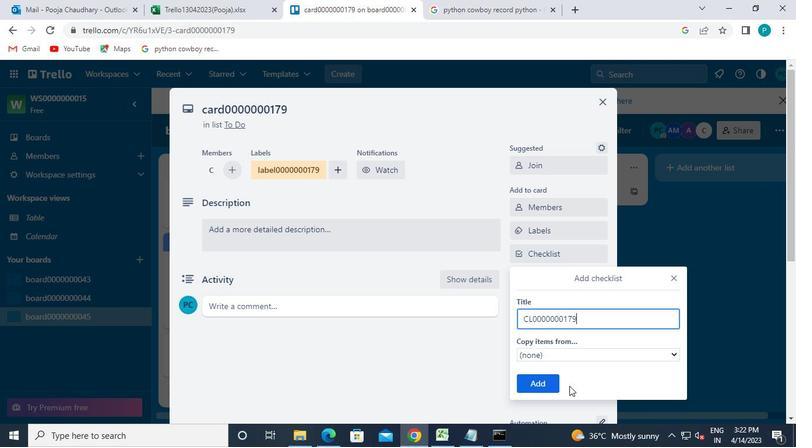 
Action: Mouse pressed left at (548, 374)
Screenshot: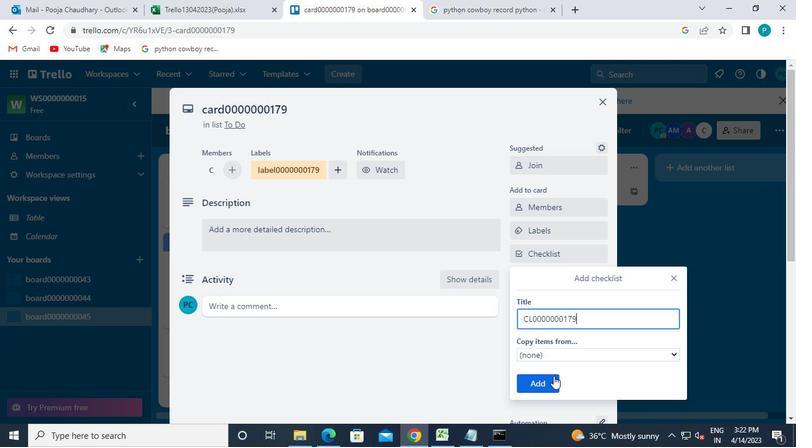
Action: Mouse moved to (537, 274)
Screenshot: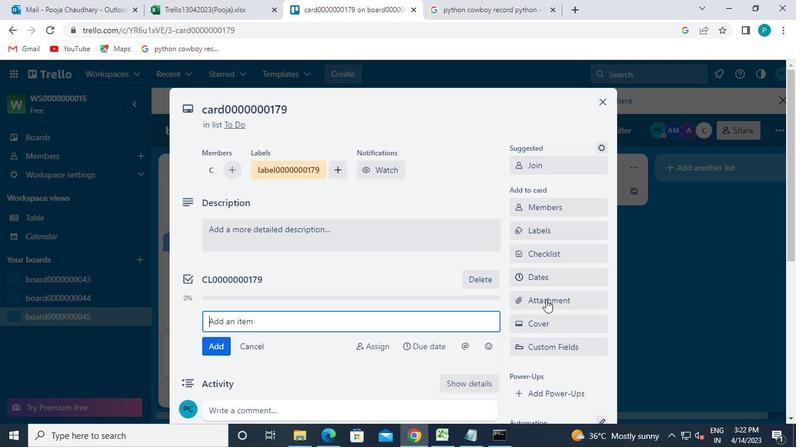 
Action: Mouse pressed left at (537, 274)
Screenshot: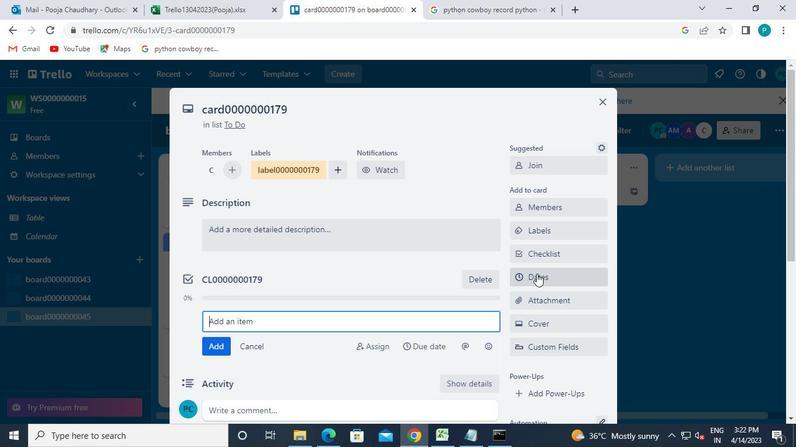 
Action: Mouse moved to (527, 313)
Screenshot: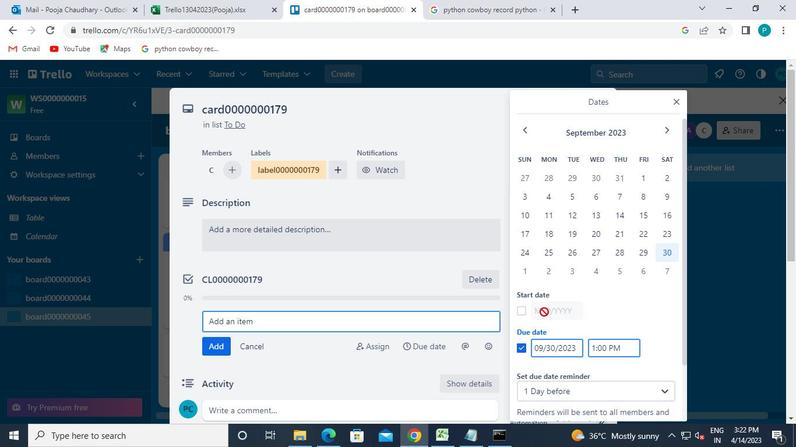 
Action: Mouse pressed left at (527, 313)
Screenshot: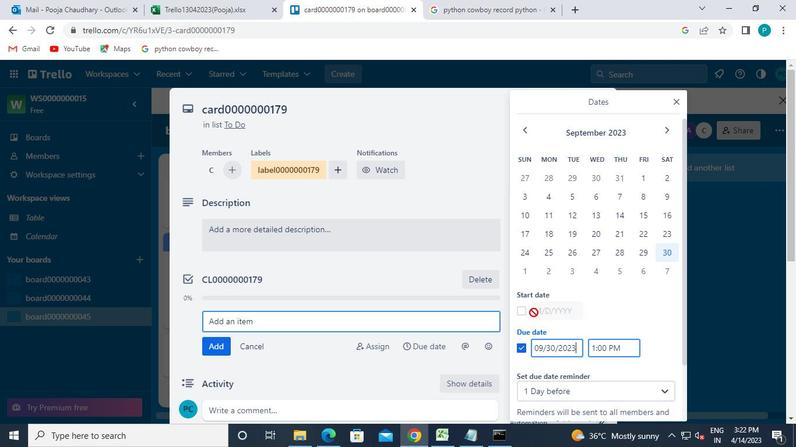 
Action: Mouse moved to (665, 128)
Screenshot: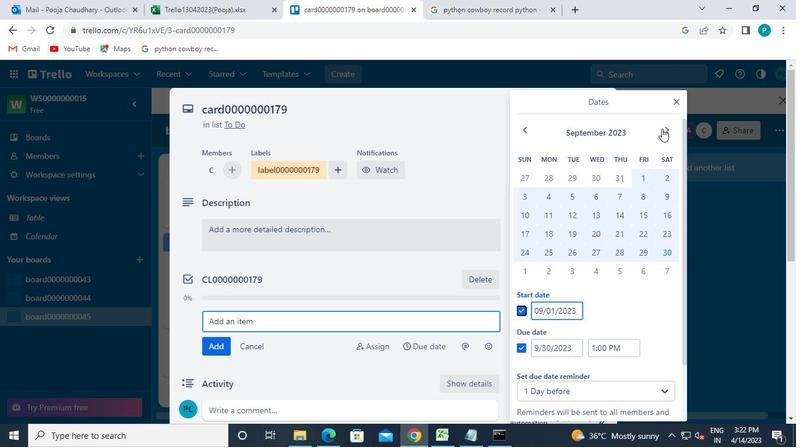 
Action: Mouse pressed left at (665, 128)
Screenshot: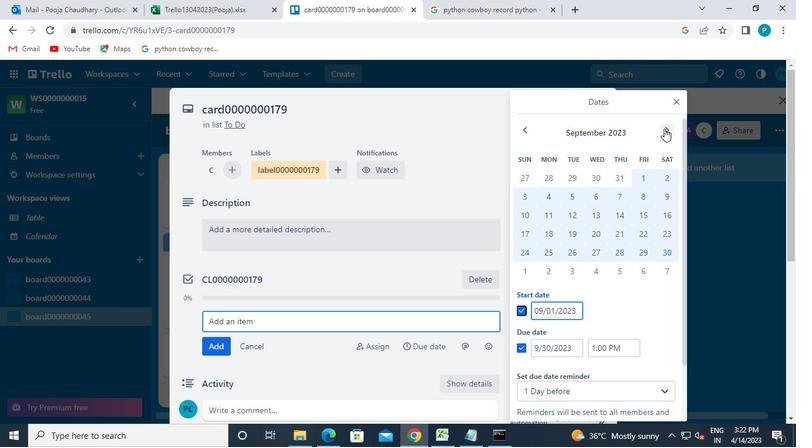 
Action: Mouse moved to (521, 174)
Screenshot: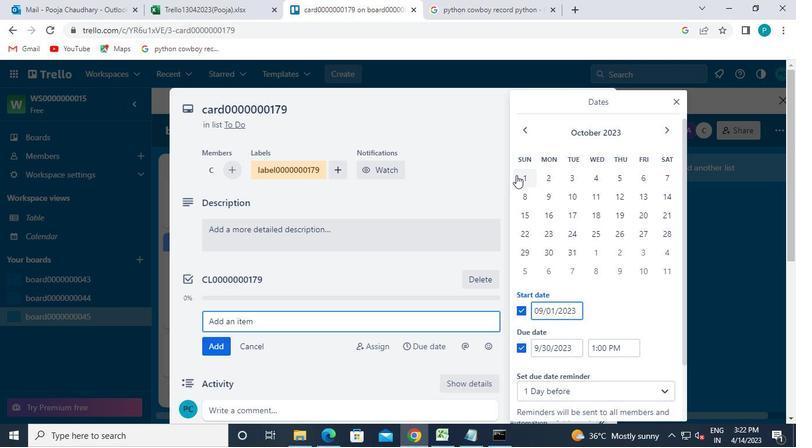 
Action: Mouse pressed left at (521, 174)
Screenshot: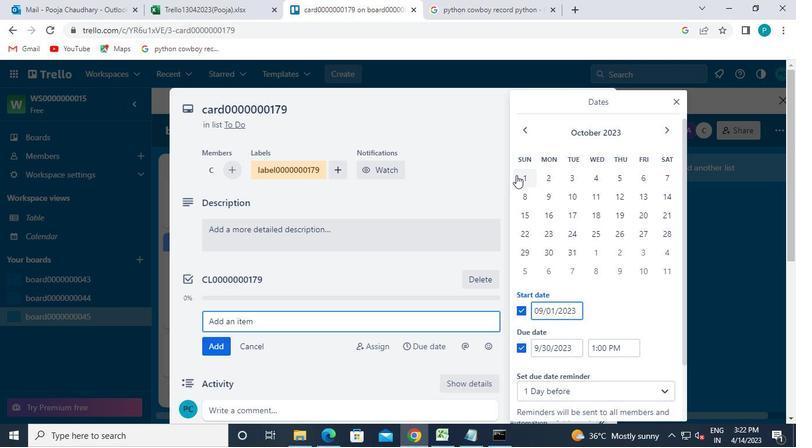 
Action: Mouse moved to (576, 249)
Screenshot: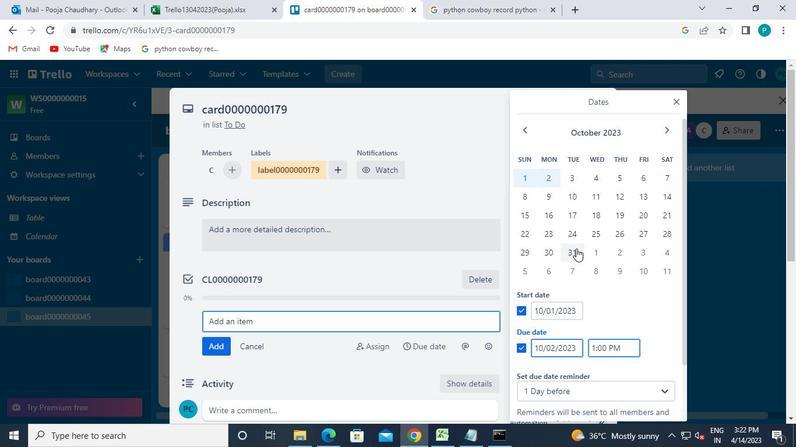 
Action: Mouse pressed left at (576, 249)
Screenshot: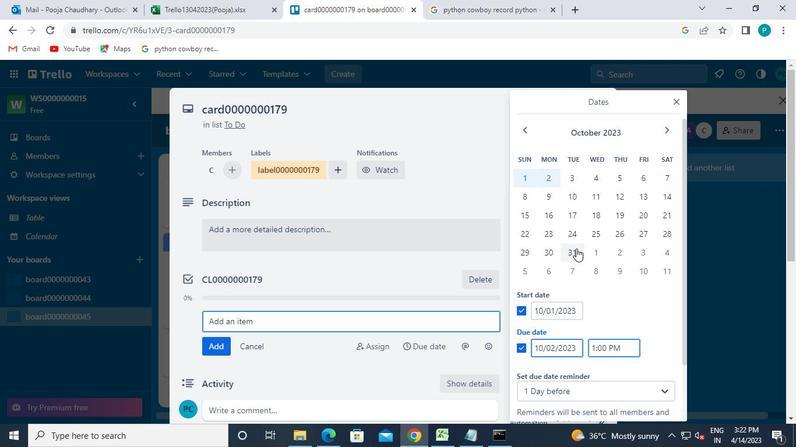 
Action: Mouse moved to (586, 372)
Screenshot: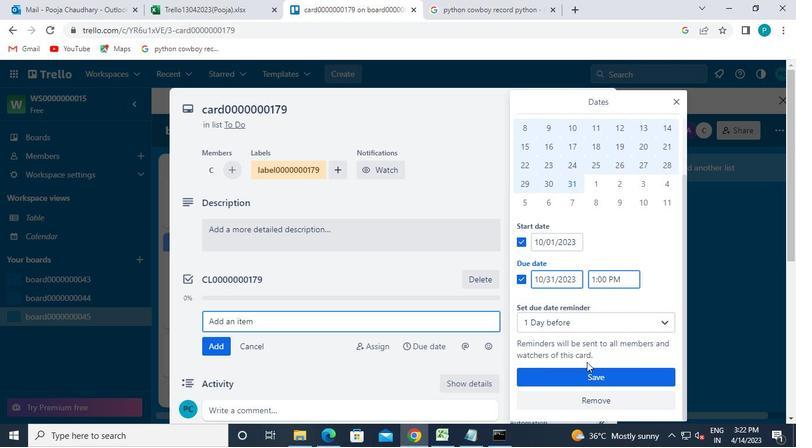 
Action: Mouse pressed left at (586, 372)
Screenshot: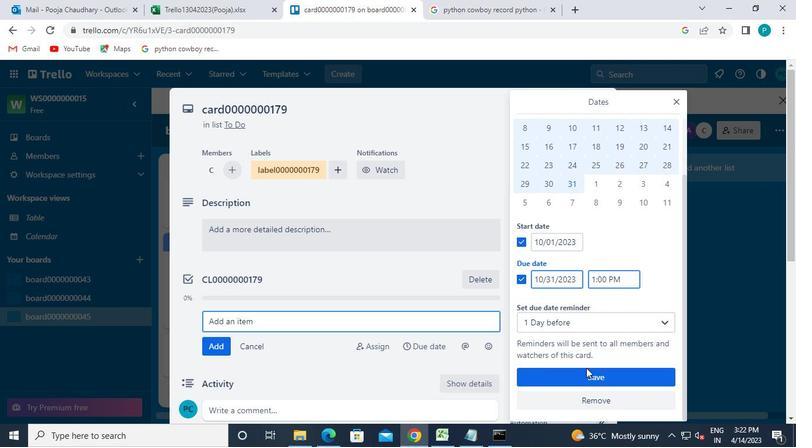 
Action: Mouse moved to (548, 355)
Screenshot: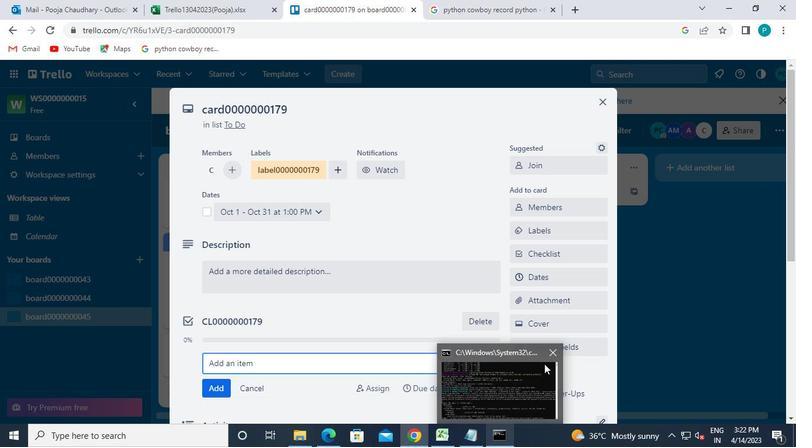 
Action: Mouse pressed left at (548, 355)
Screenshot: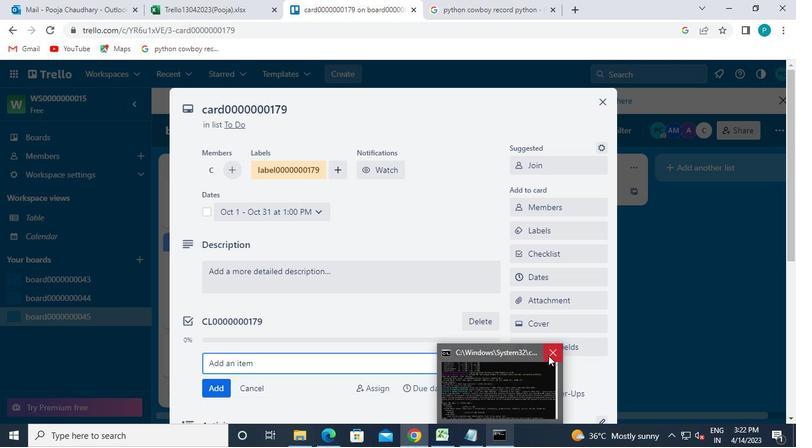 
